 Task: Search one way flight ticket for 1 adult, 6 children, 1 infant in seat and 1 infant on lap in business from Tri-cities: Tri-cities Airport to Jacksonville: Albert J. Ellis Airport on 8-3-2023. Number of bags: 2 checked bags. Price is upto 85000. Outbound departure time preference is 23:00.
Action: Mouse moved to (345, 137)
Screenshot: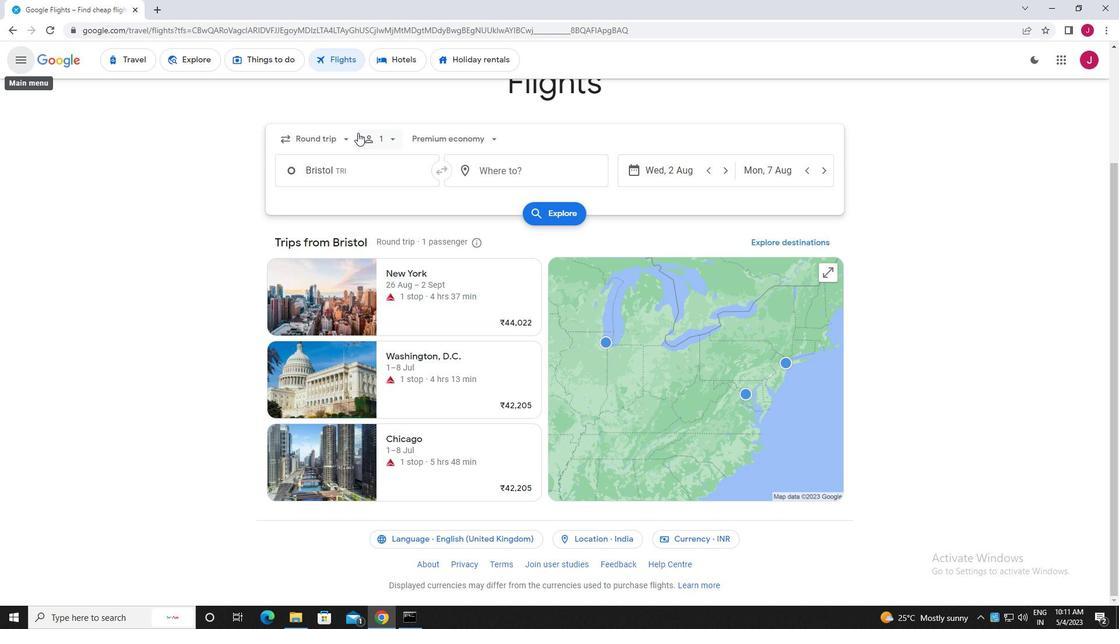 
Action: Mouse pressed left at (345, 137)
Screenshot: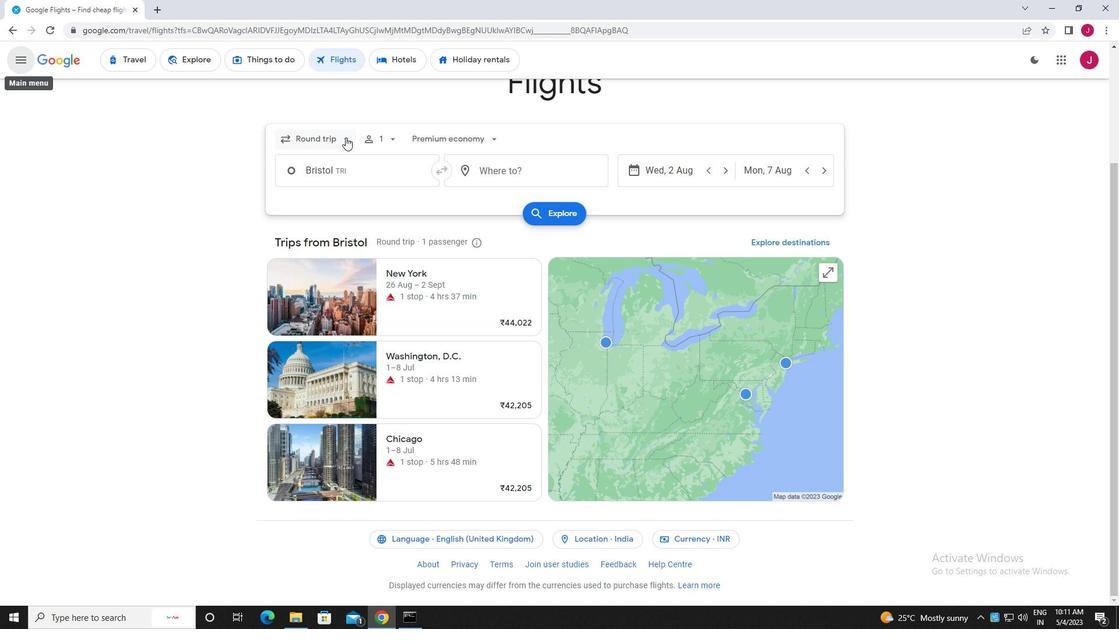 
Action: Mouse moved to (335, 186)
Screenshot: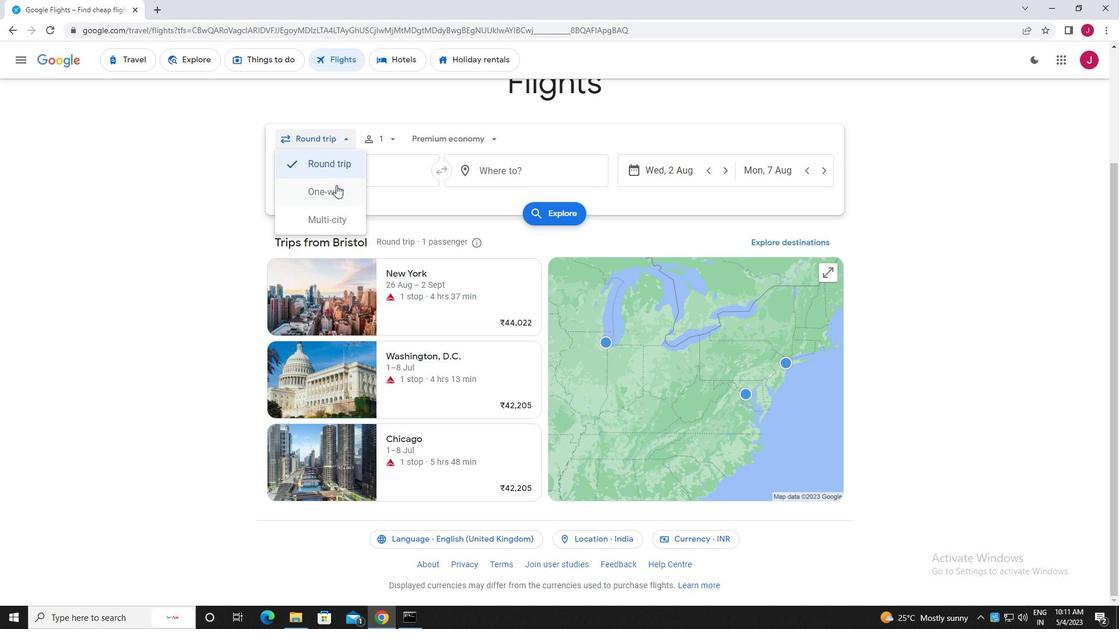 
Action: Mouse pressed left at (335, 186)
Screenshot: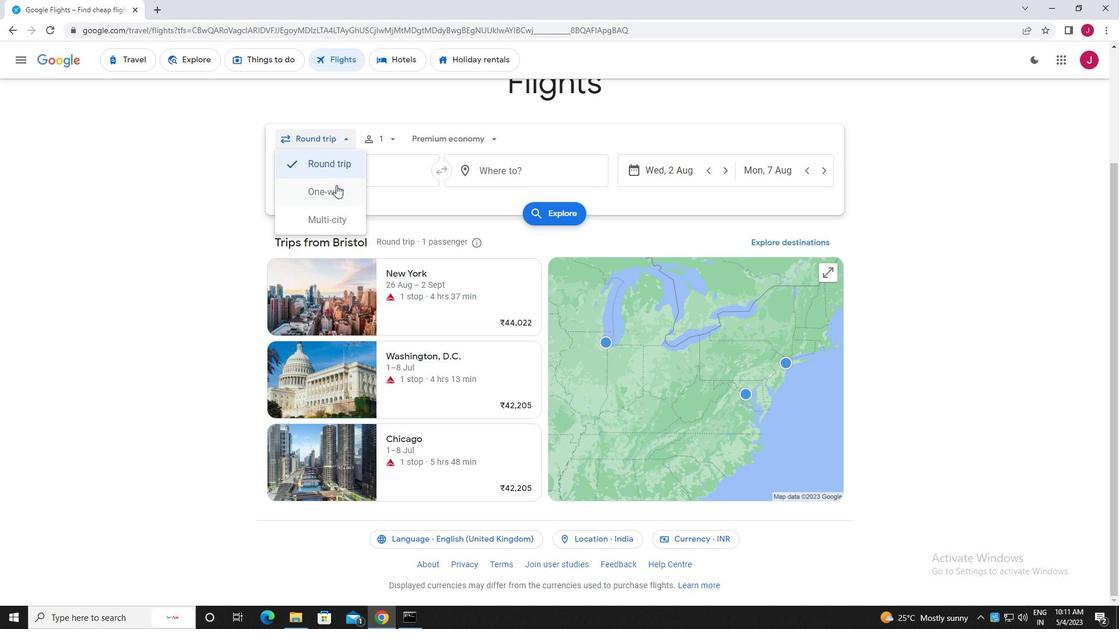 
Action: Mouse moved to (390, 140)
Screenshot: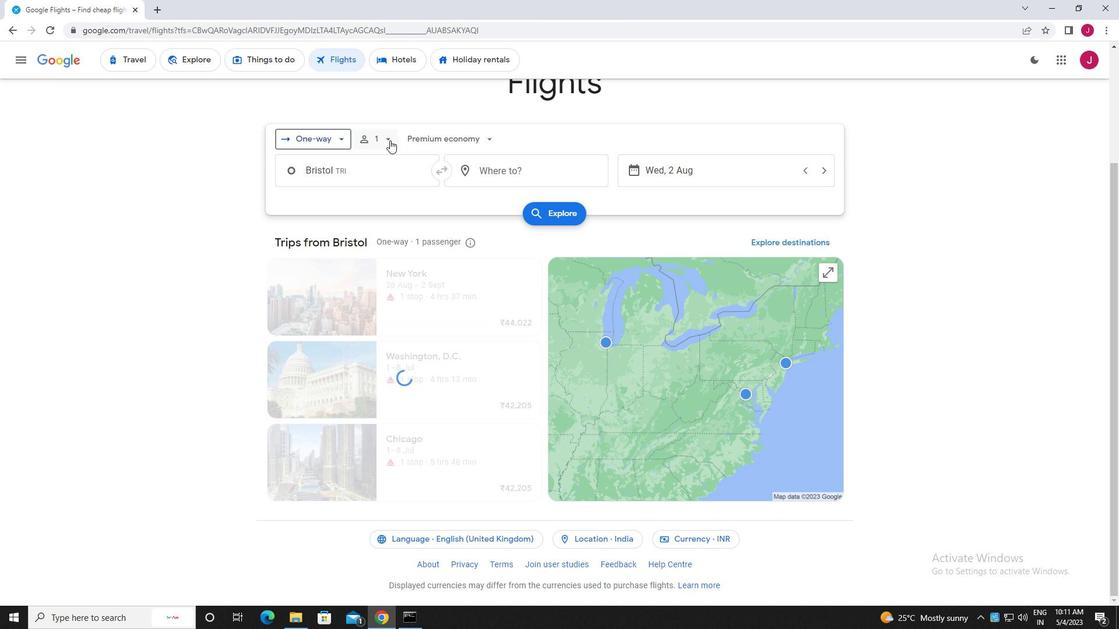 
Action: Mouse pressed left at (390, 140)
Screenshot: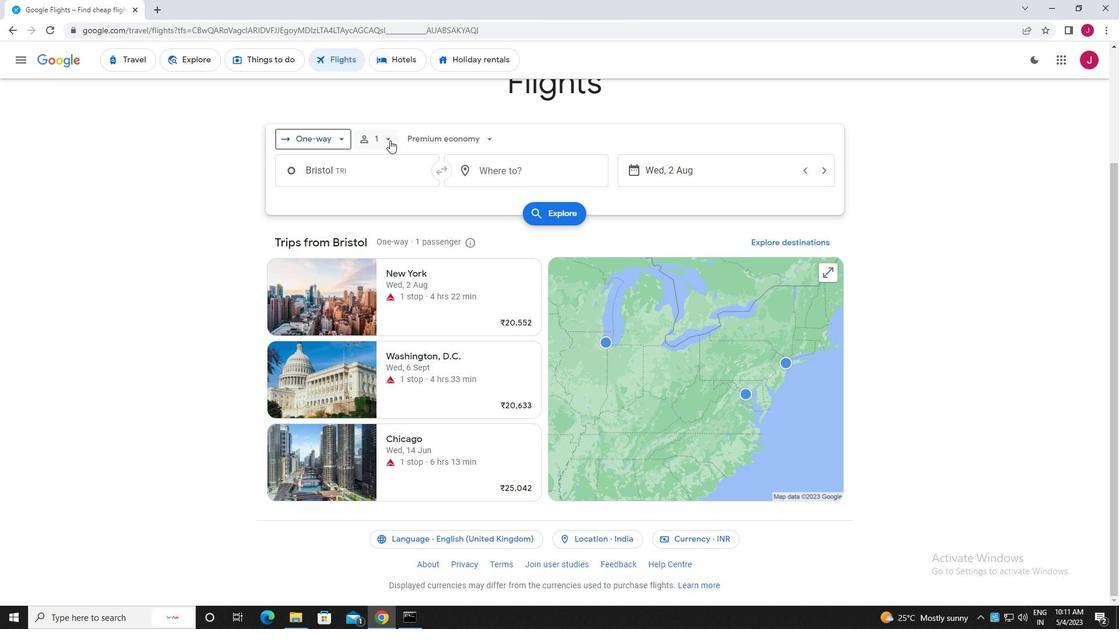 
Action: Mouse moved to (474, 199)
Screenshot: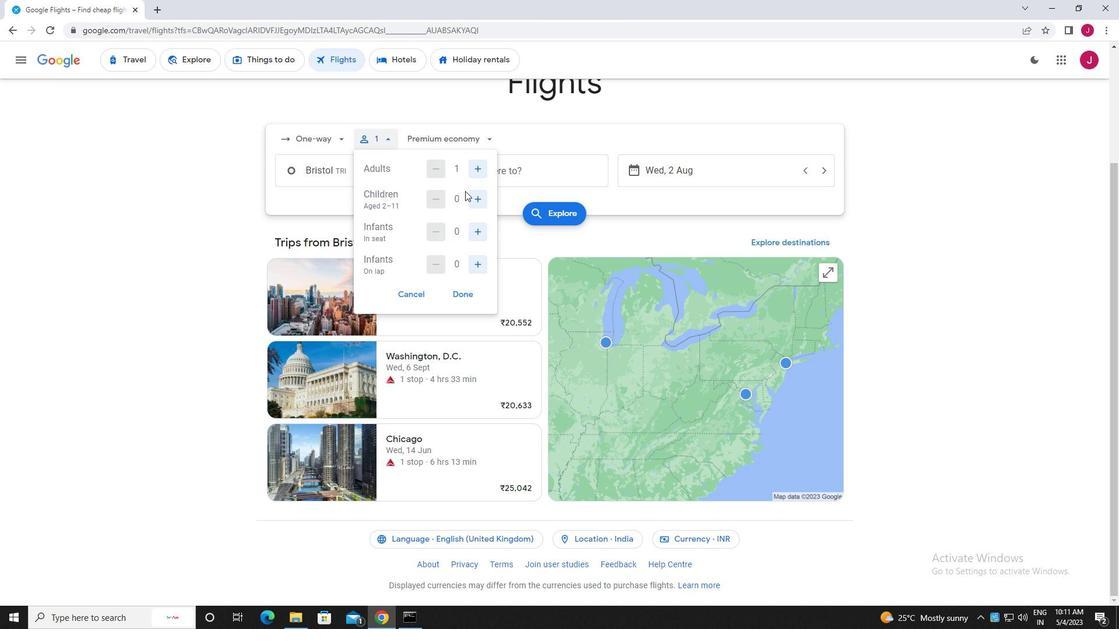 
Action: Mouse pressed left at (474, 199)
Screenshot: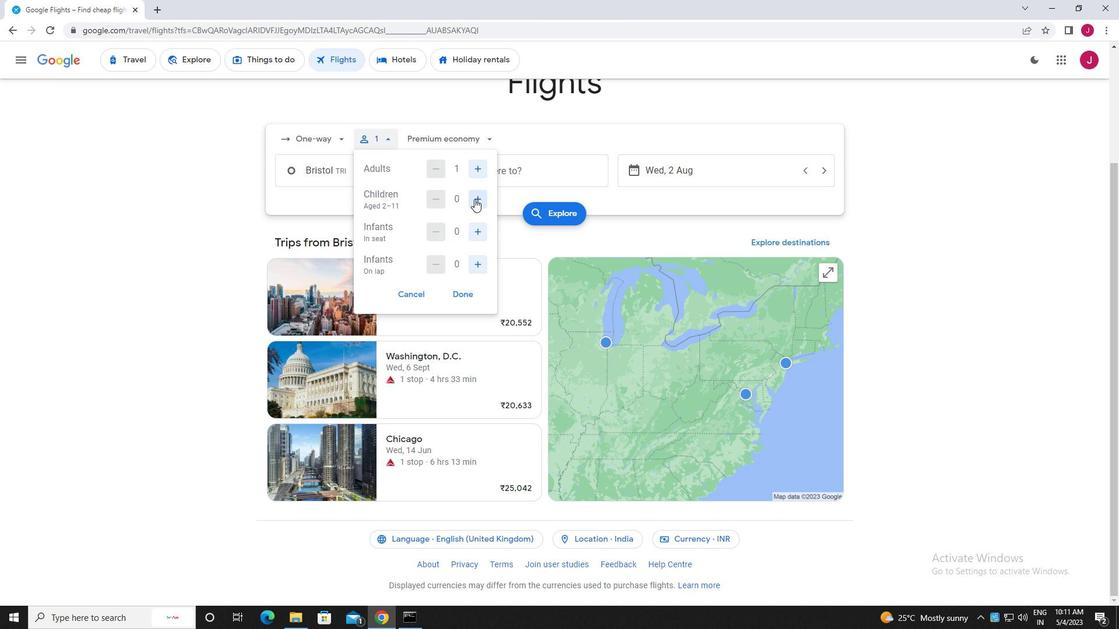 
Action: Mouse pressed left at (474, 199)
Screenshot: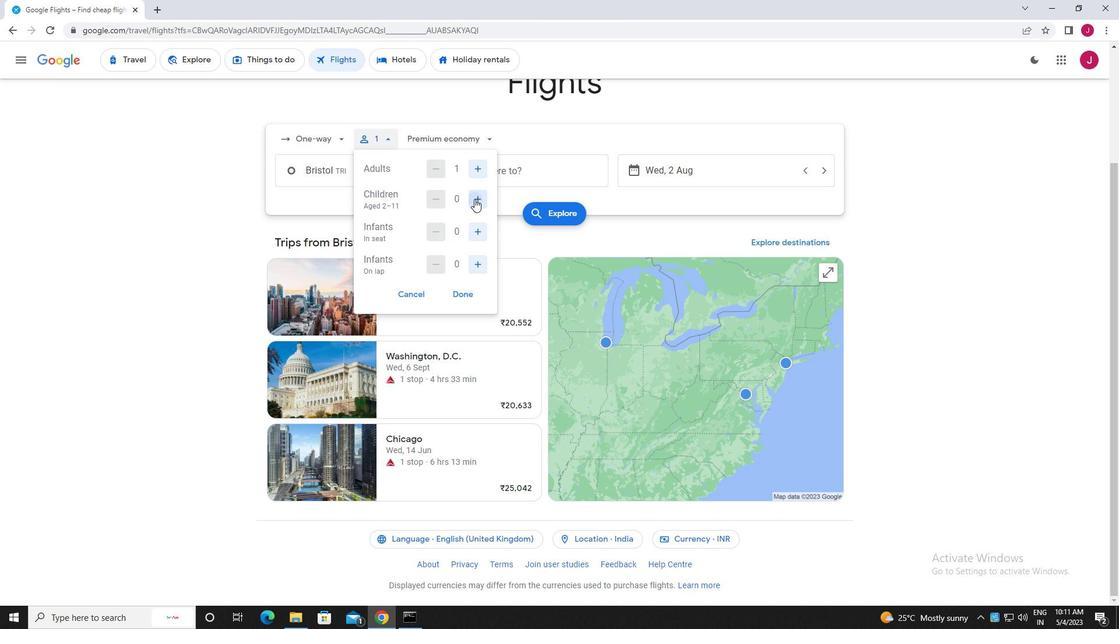 
Action: Mouse pressed left at (474, 199)
Screenshot: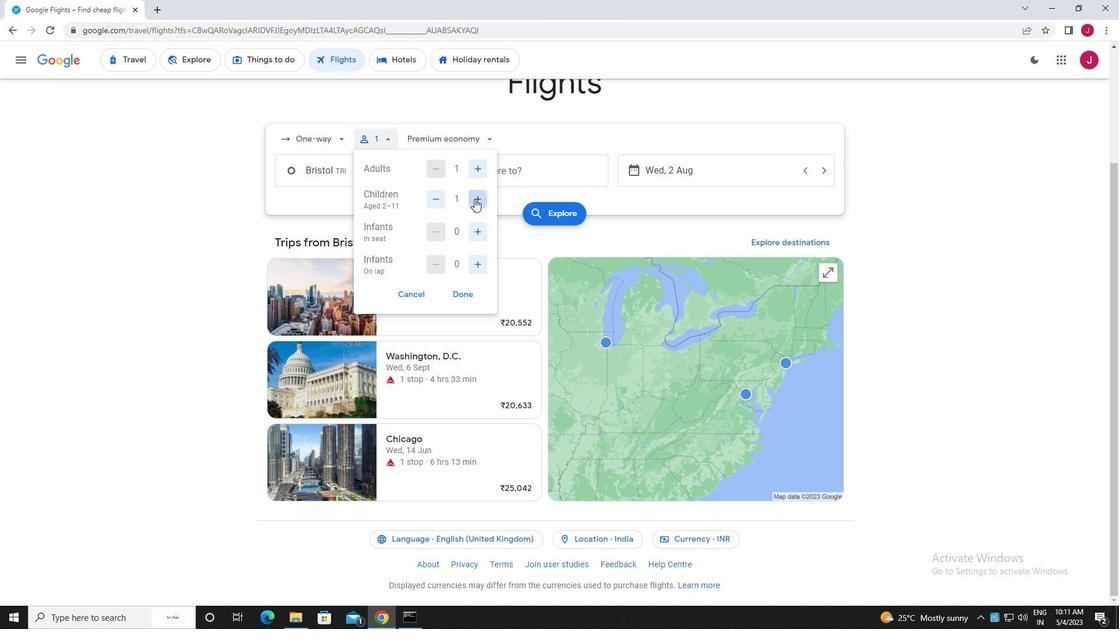 
Action: Mouse pressed left at (474, 199)
Screenshot: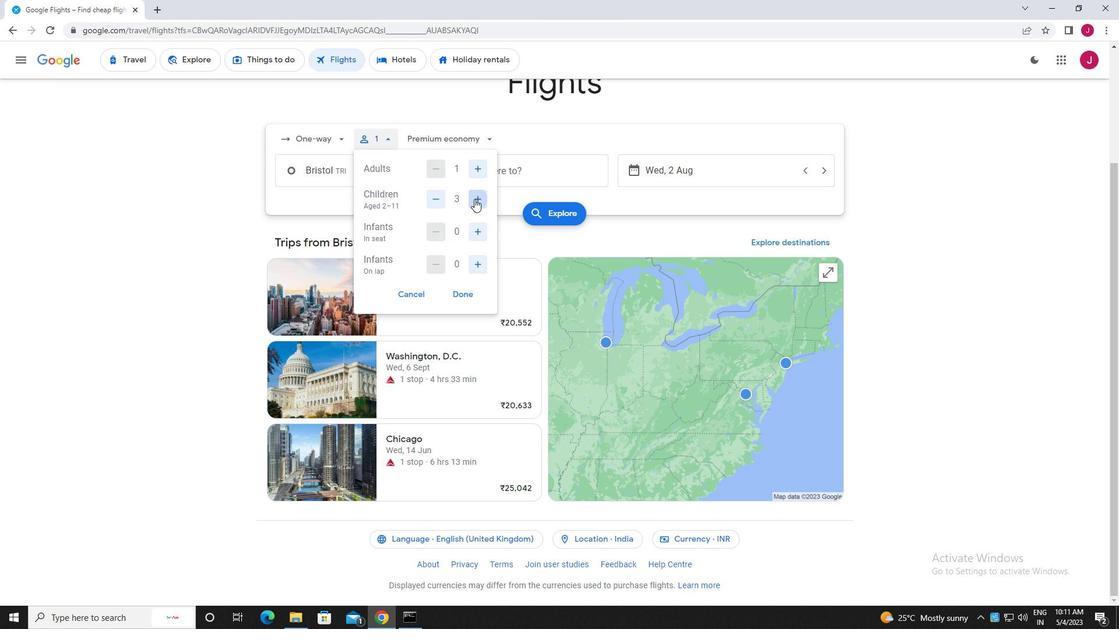 
Action: Mouse pressed left at (474, 199)
Screenshot: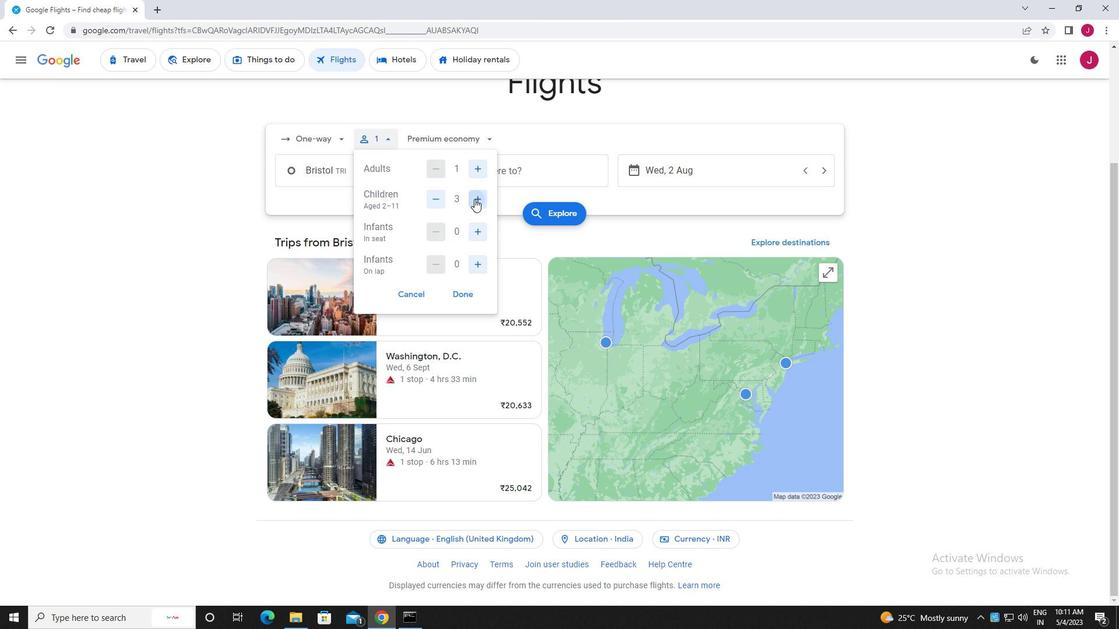 
Action: Mouse pressed left at (474, 199)
Screenshot: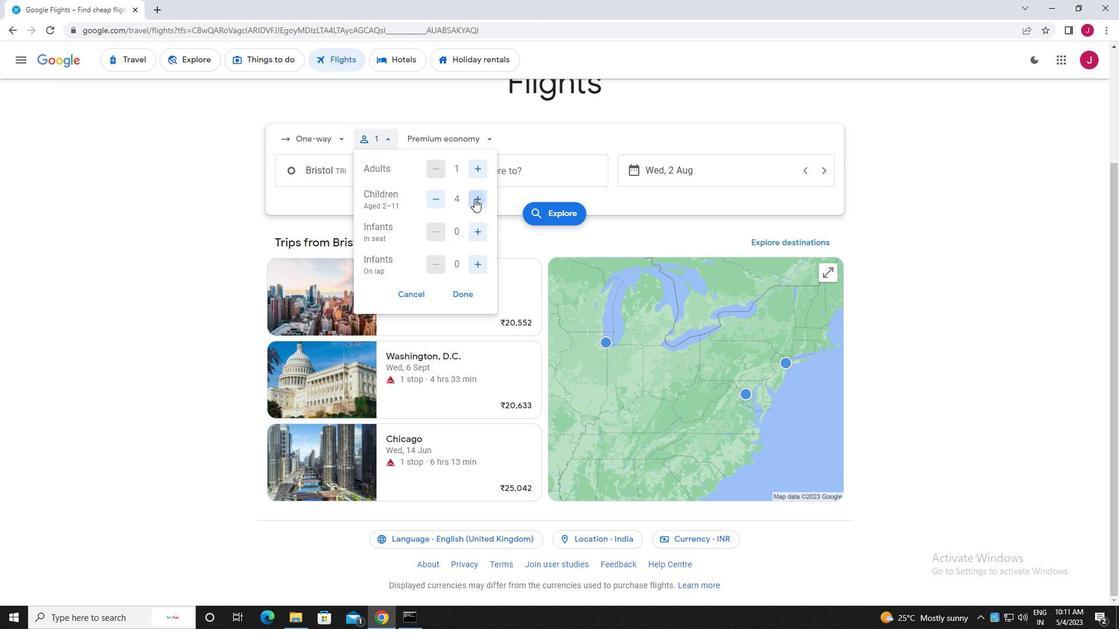 
Action: Mouse moved to (478, 230)
Screenshot: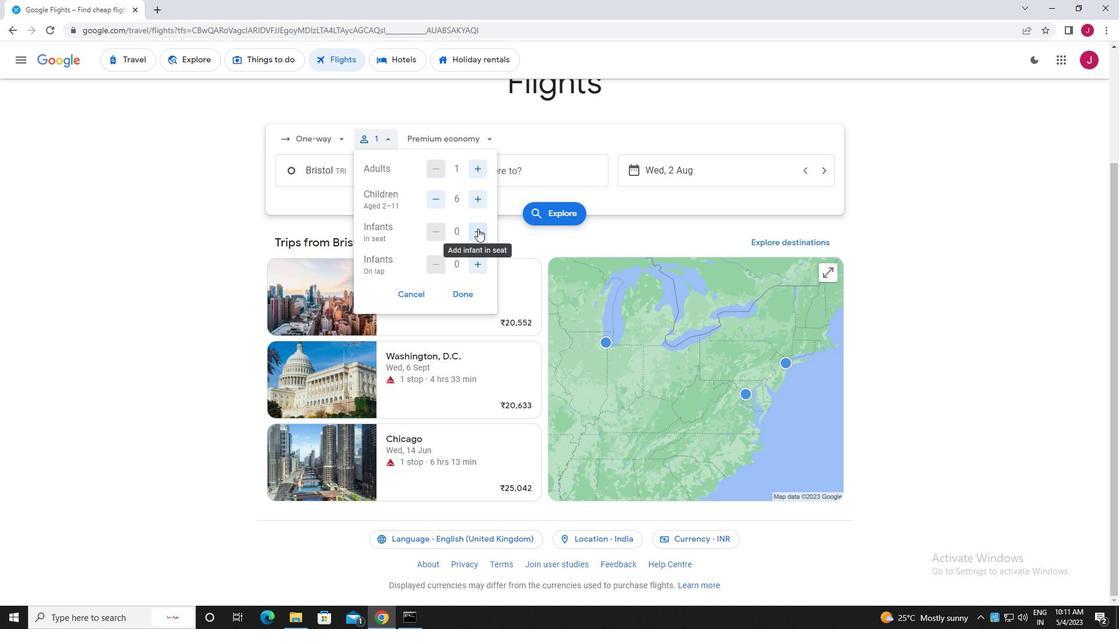 
Action: Mouse pressed left at (478, 230)
Screenshot: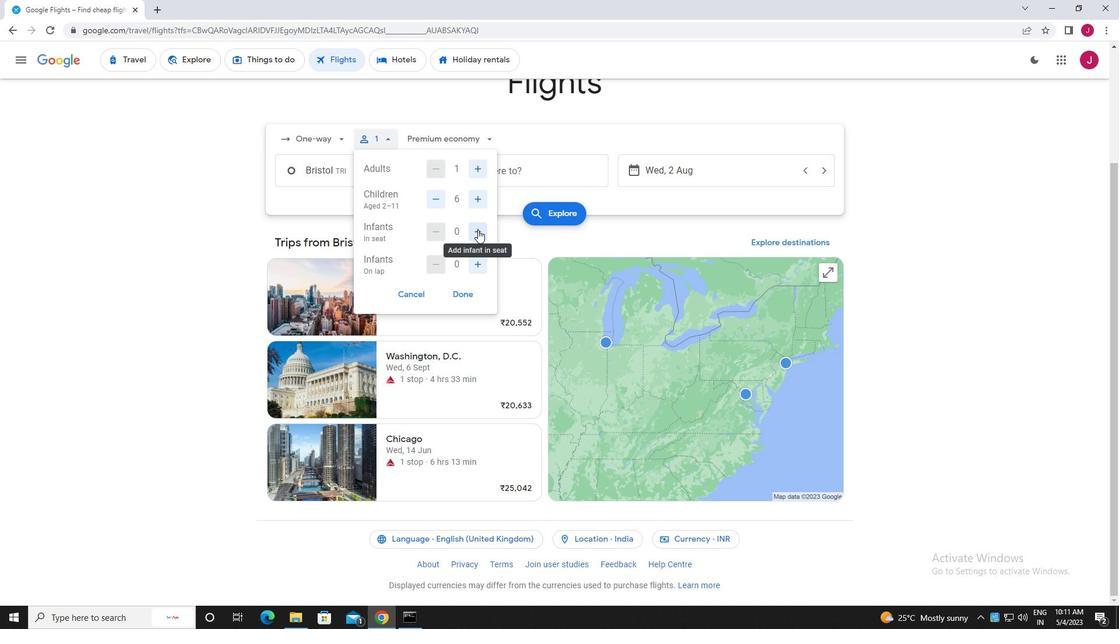 
Action: Mouse moved to (477, 265)
Screenshot: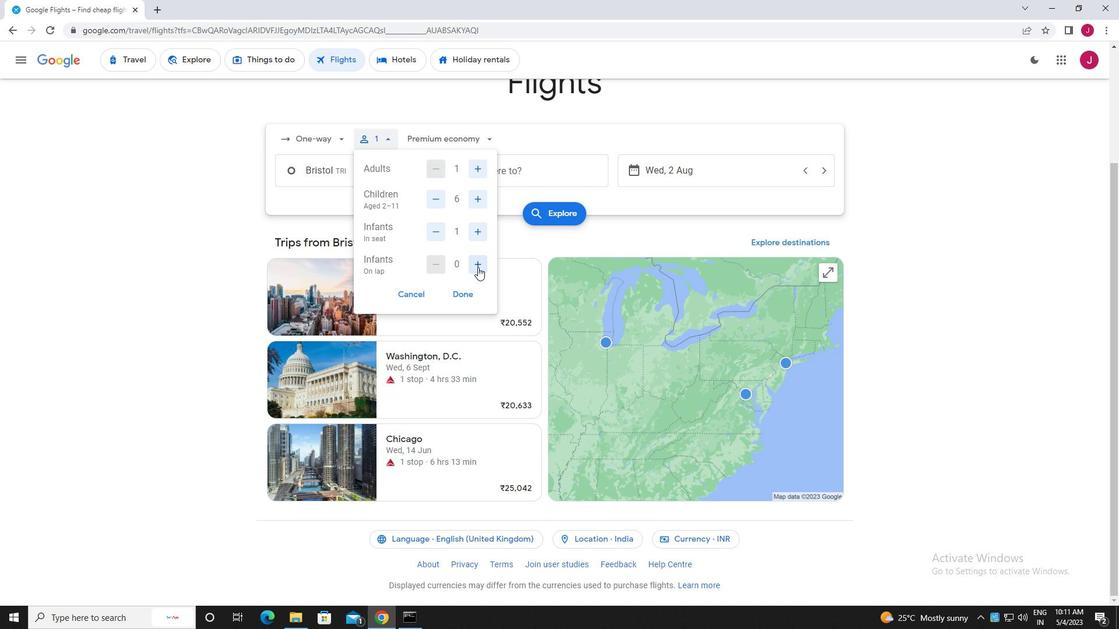 
Action: Mouse pressed left at (477, 265)
Screenshot: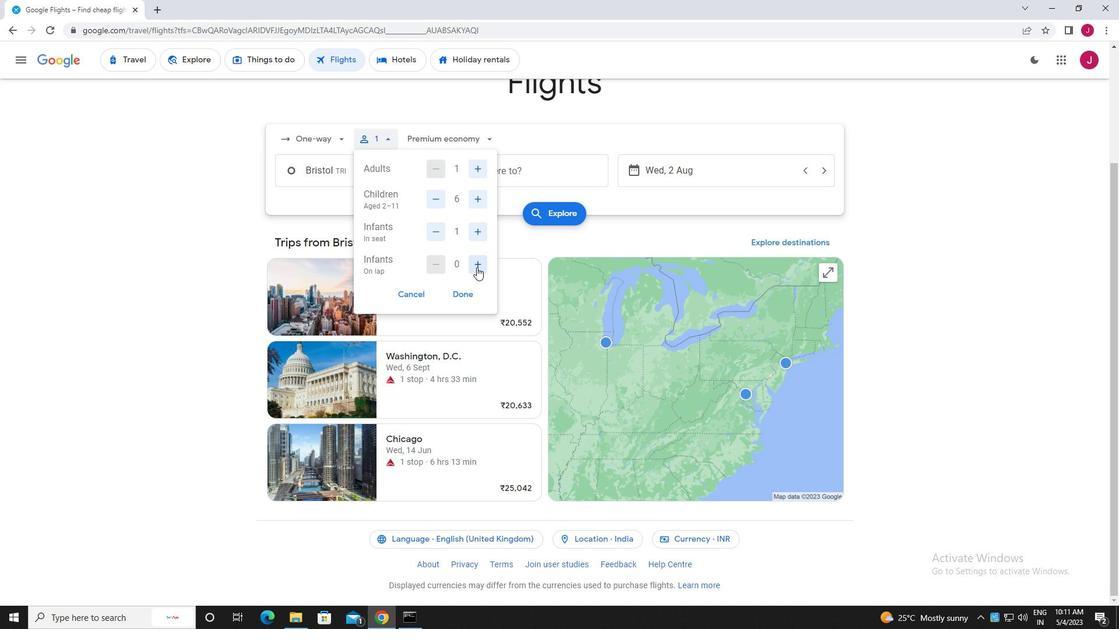 
Action: Mouse moved to (461, 295)
Screenshot: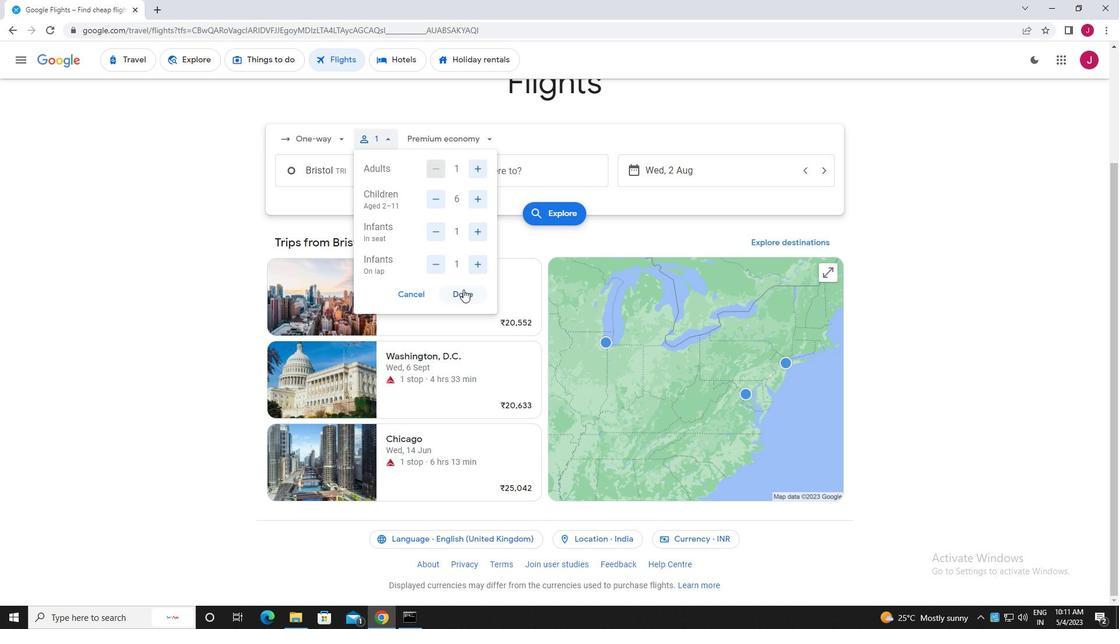 
Action: Mouse pressed left at (461, 295)
Screenshot: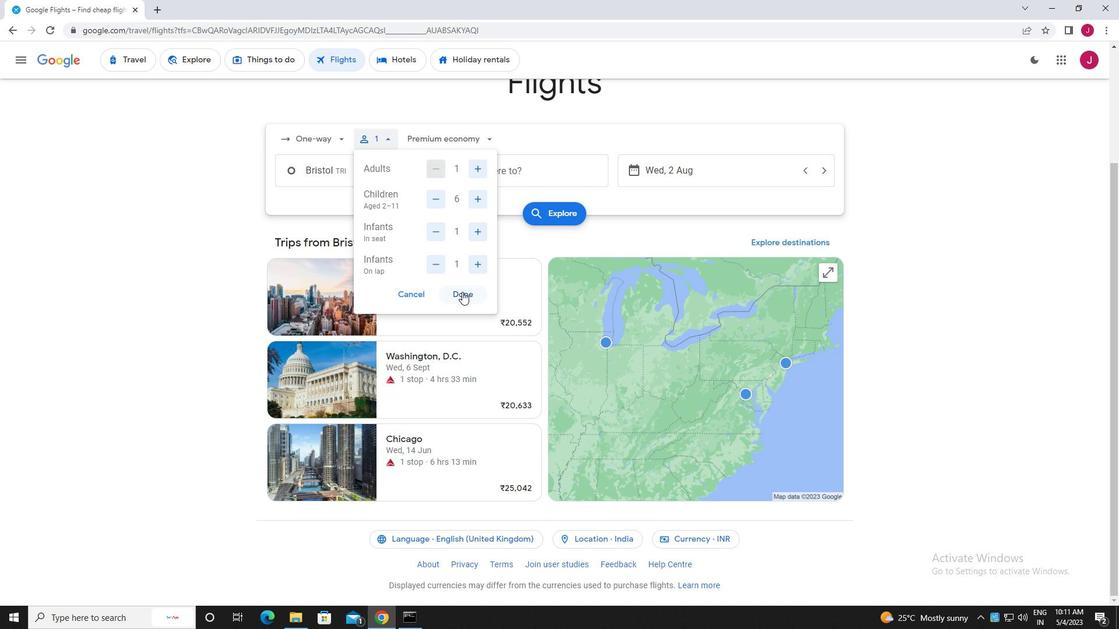 
Action: Mouse moved to (435, 137)
Screenshot: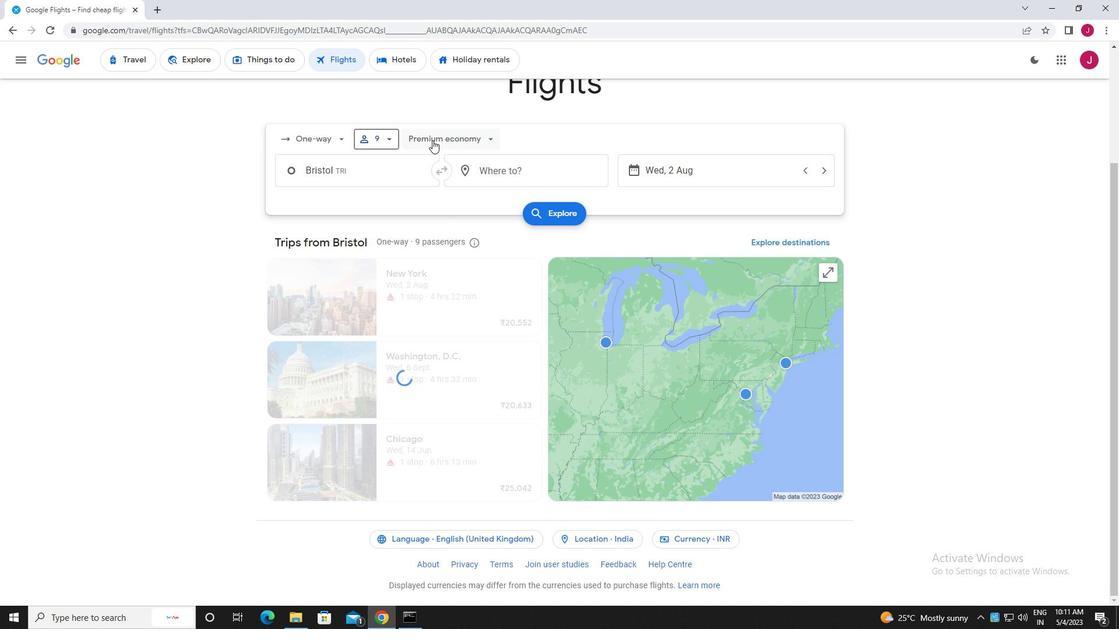 
Action: Mouse pressed left at (435, 137)
Screenshot: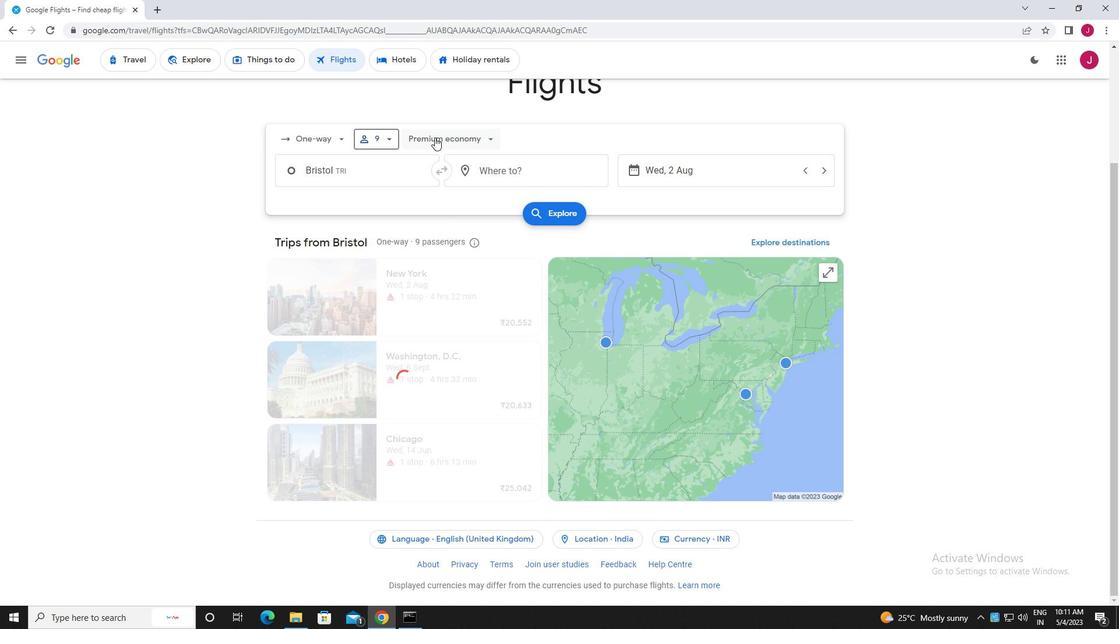 
Action: Mouse moved to (461, 223)
Screenshot: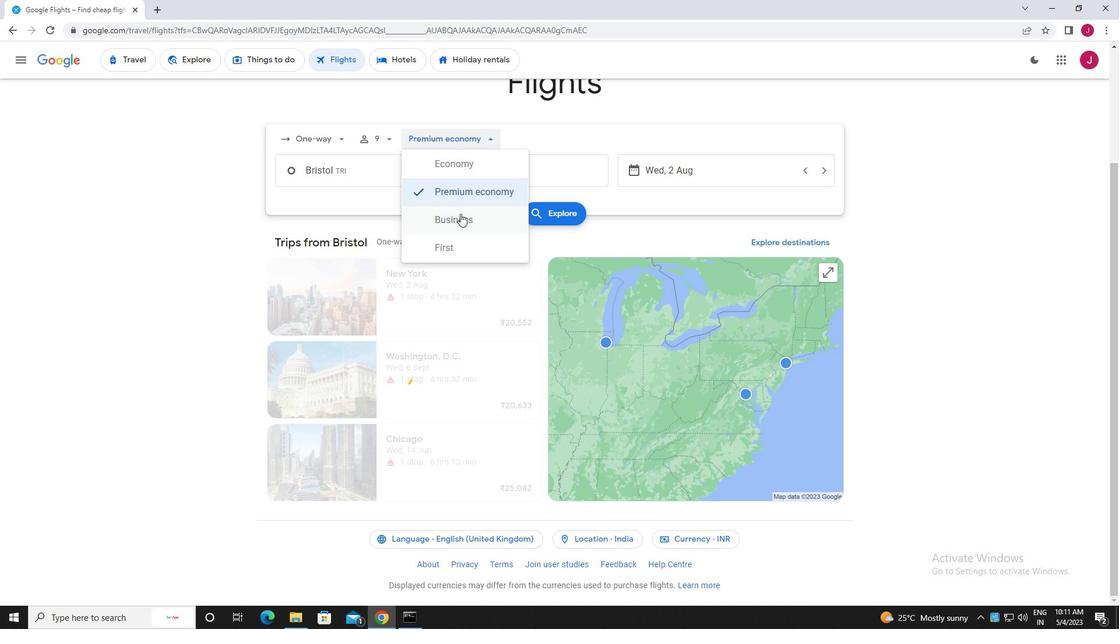 
Action: Mouse pressed left at (461, 223)
Screenshot: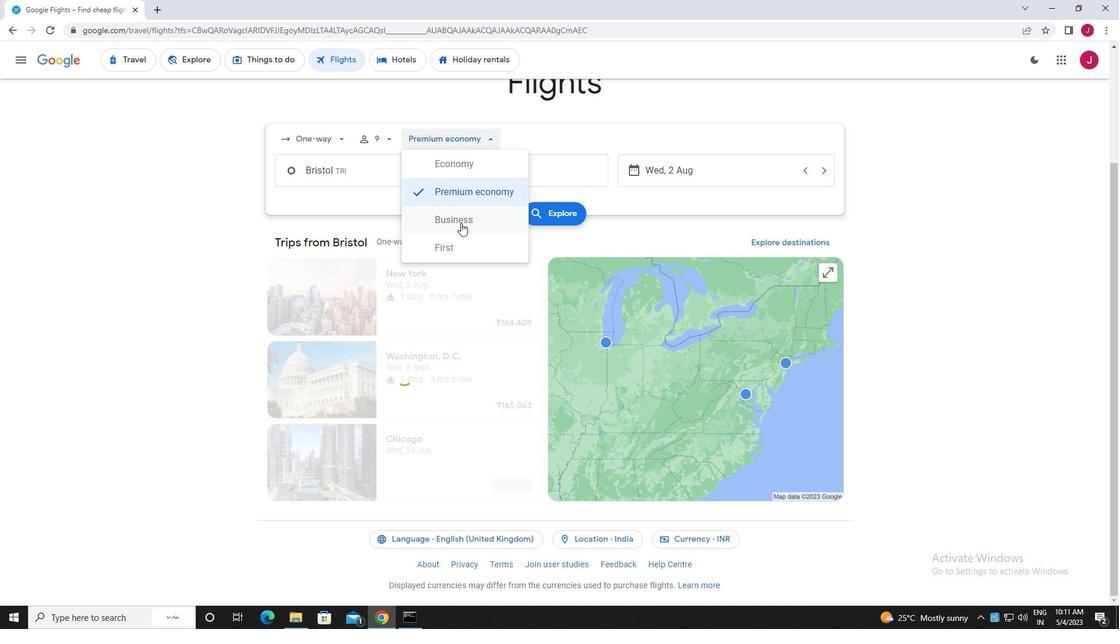 
Action: Mouse moved to (386, 179)
Screenshot: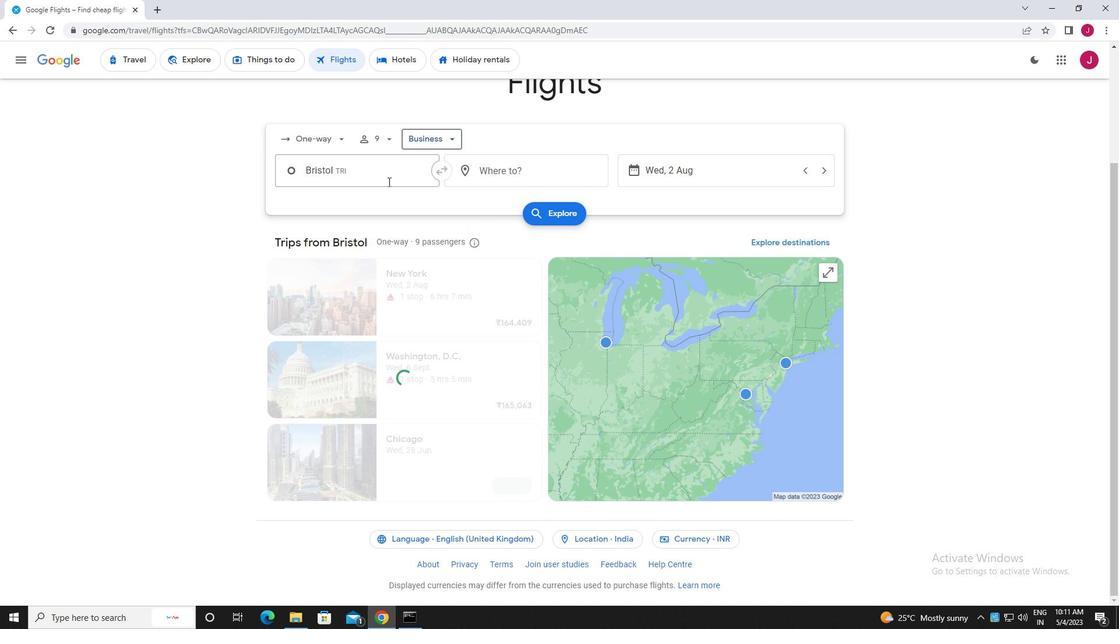 
Action: Mouse pressed left at (386, 179)
Screenshot: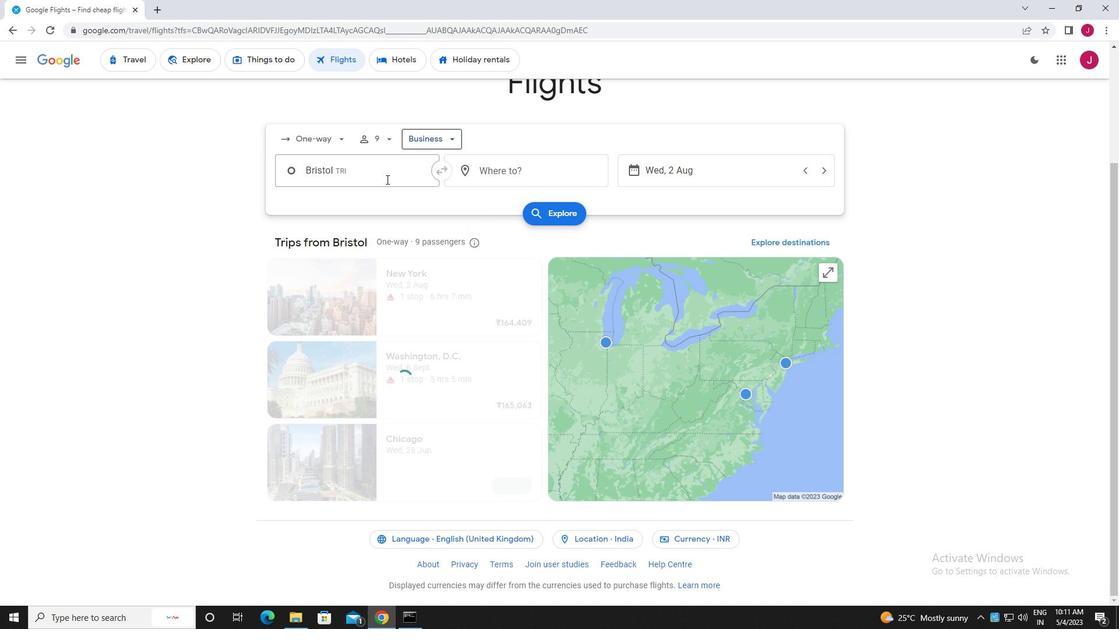 
Action: Key pressed tri<Key.space>cities
Screenshot: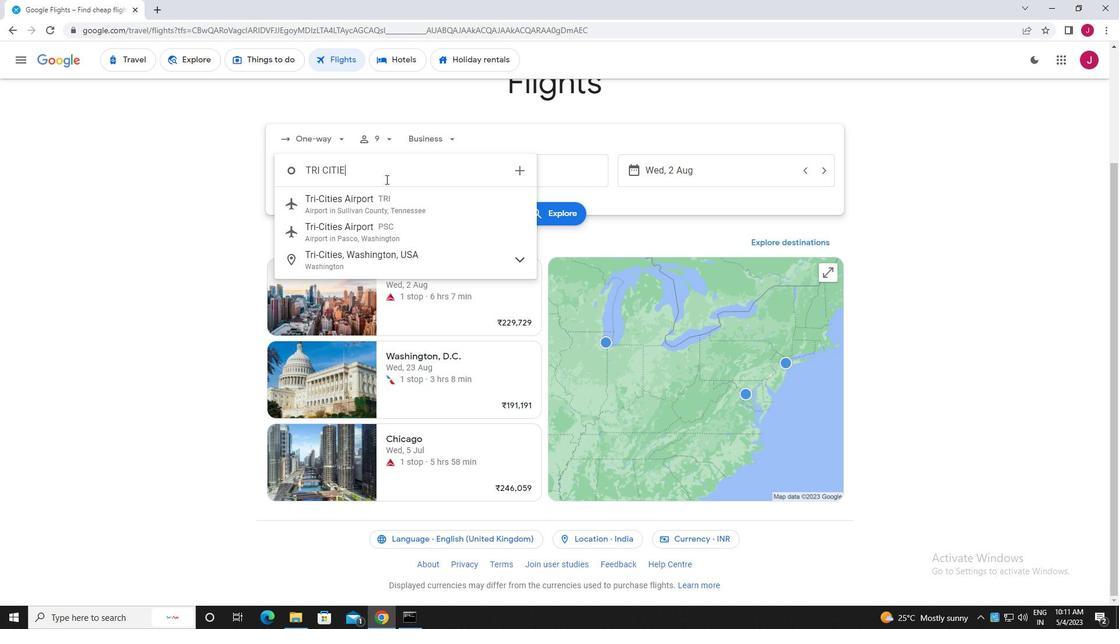 
Action: Mouse moved to (398, 202)
Screenshot: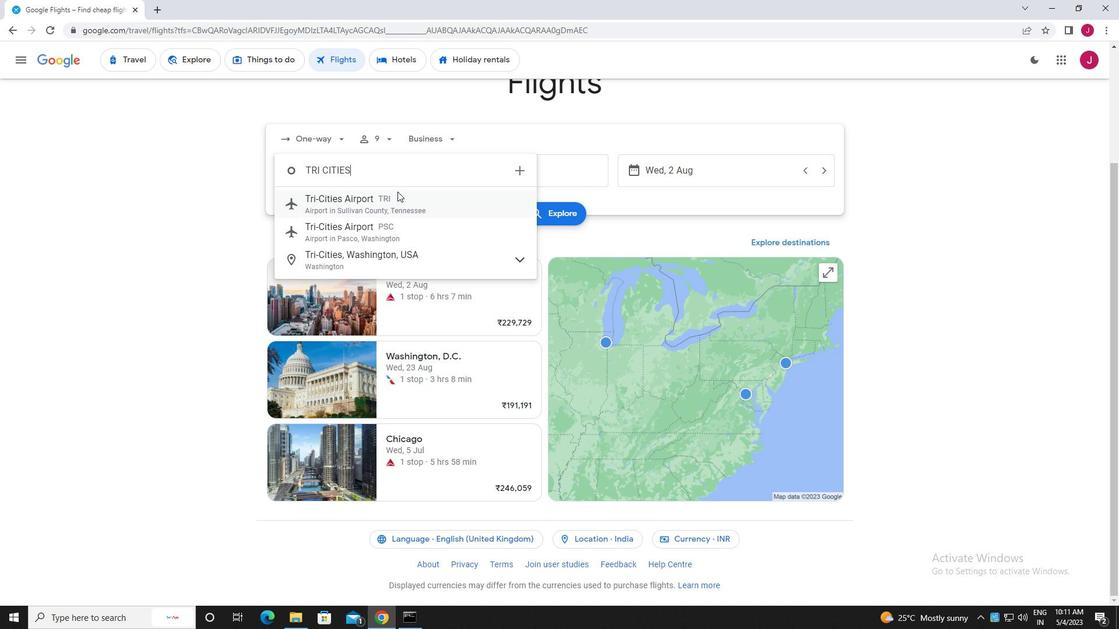 
Action: Mouse pressed left at (398, 202)
Screenshot: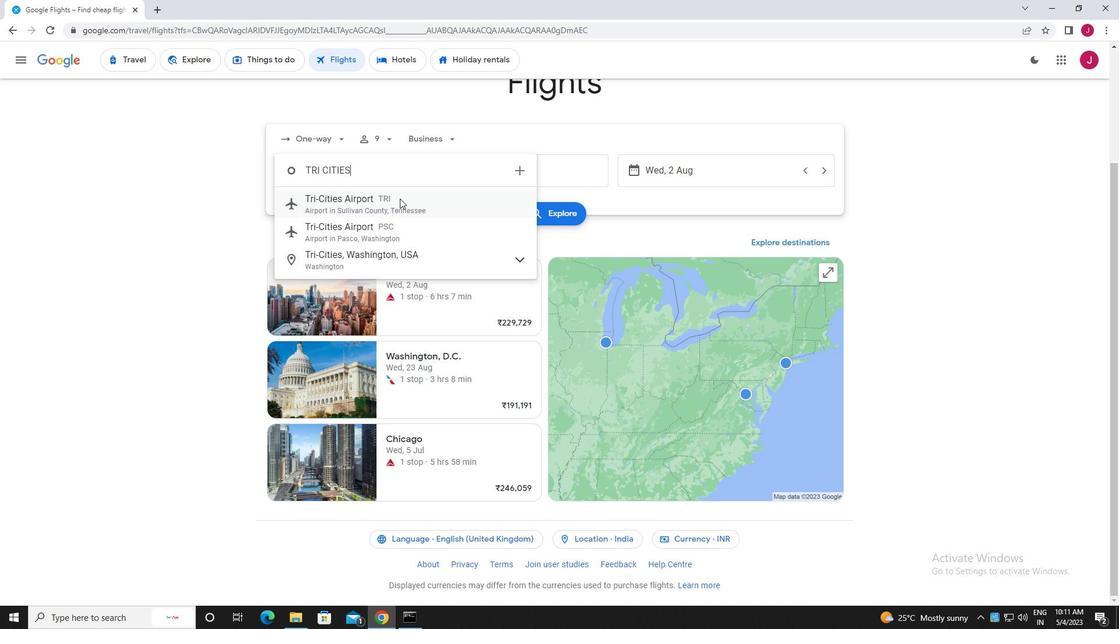 
Action: Mouse moved to (539, 175)
Screenshot: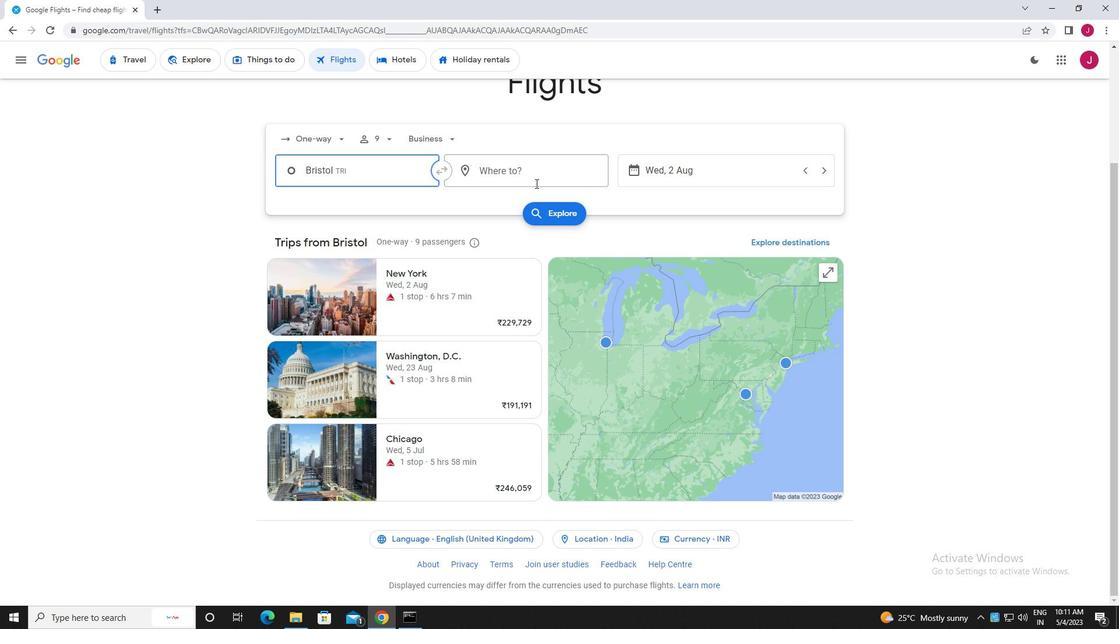 
Action: Mouse pressed left at (539, 175)
Screenshot: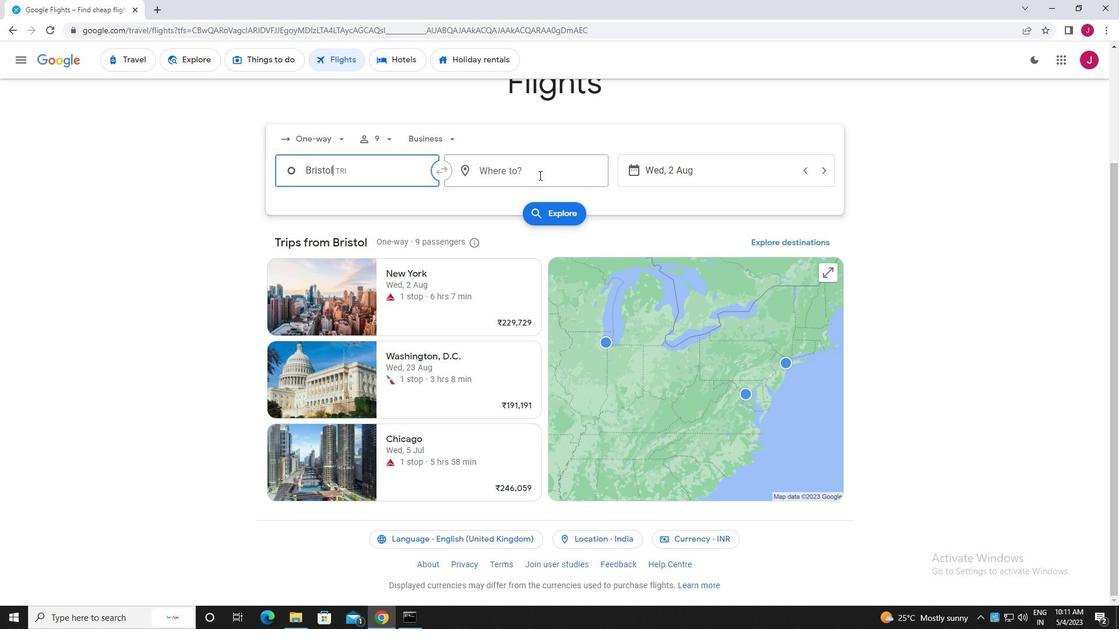 
Action: Mouse moved to (528, 180)
Screenshot: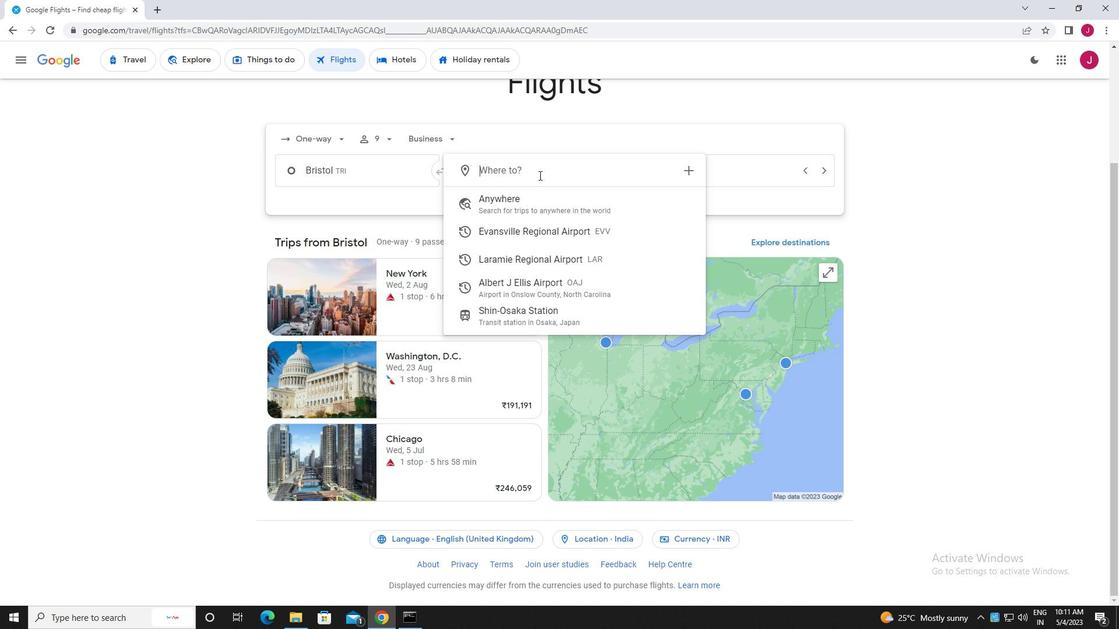 
Action: Key pressed albert<Key.space>
Screenshot: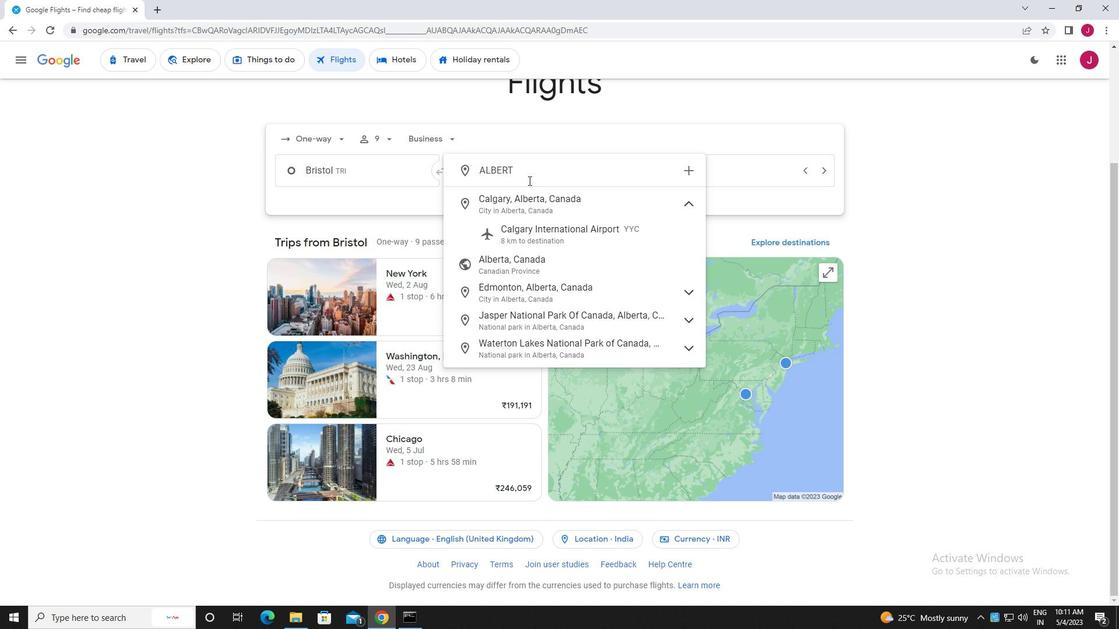 
Action: Mouse moved to (541, 200)
Screenshot: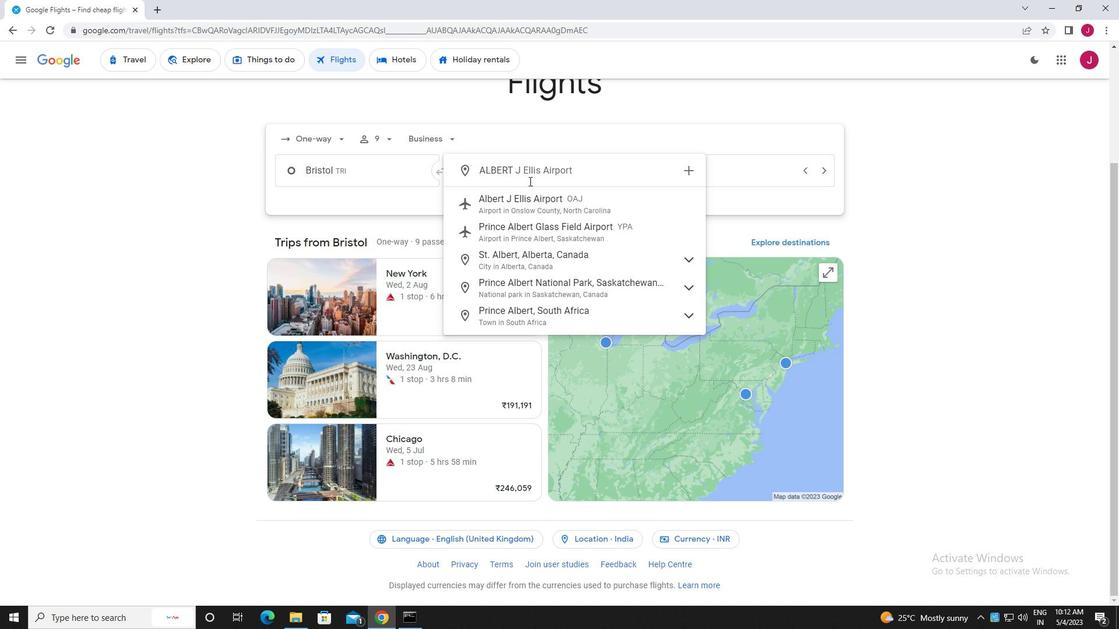 
Action: Mouse pressed left at (541, 200)
Screenshot: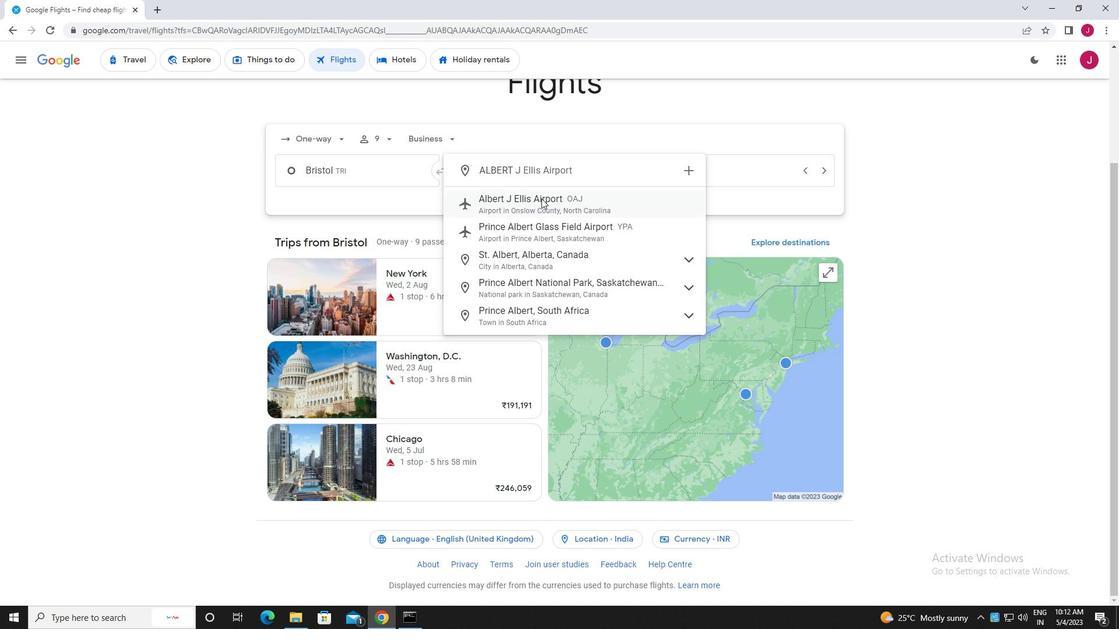 
Action: Mouse moved to (720, 173)
Screenshot: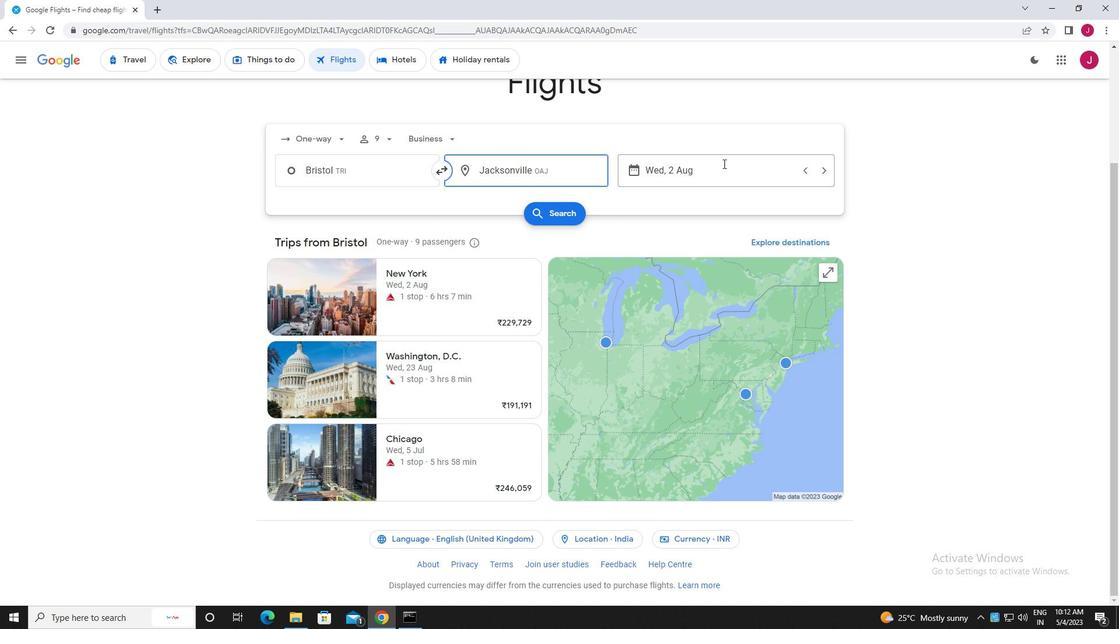 
Action: Mouse pressed left at (720, 173)
Screenshot: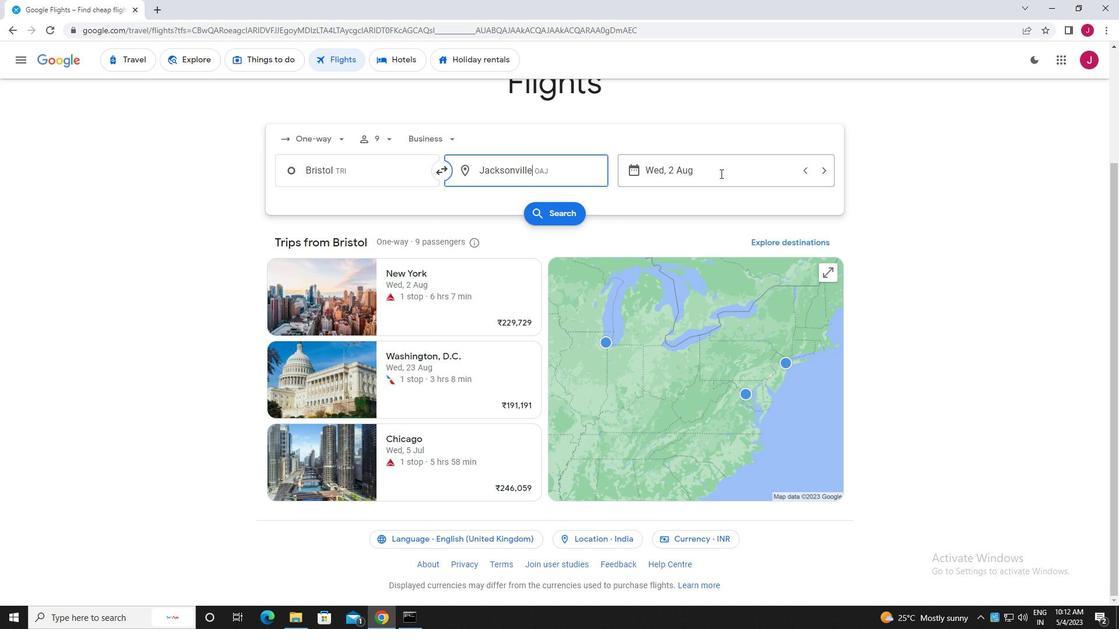 
Action: Mouse moved to (532, 264)
Screenshot: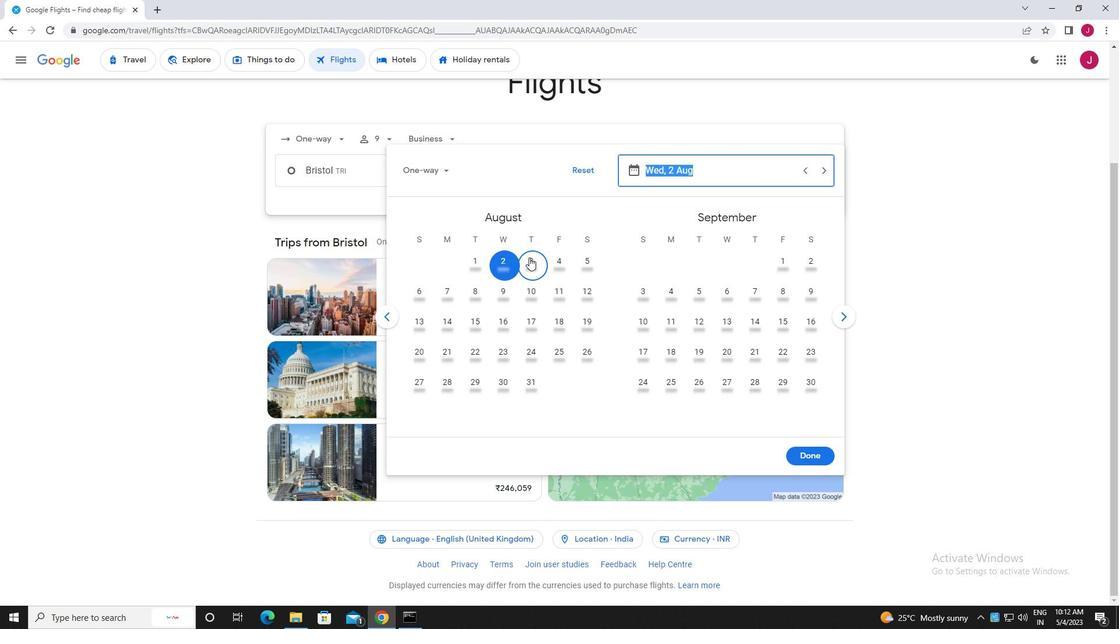 
Action: Mouse pressed left at (532, 264)
Screenshot: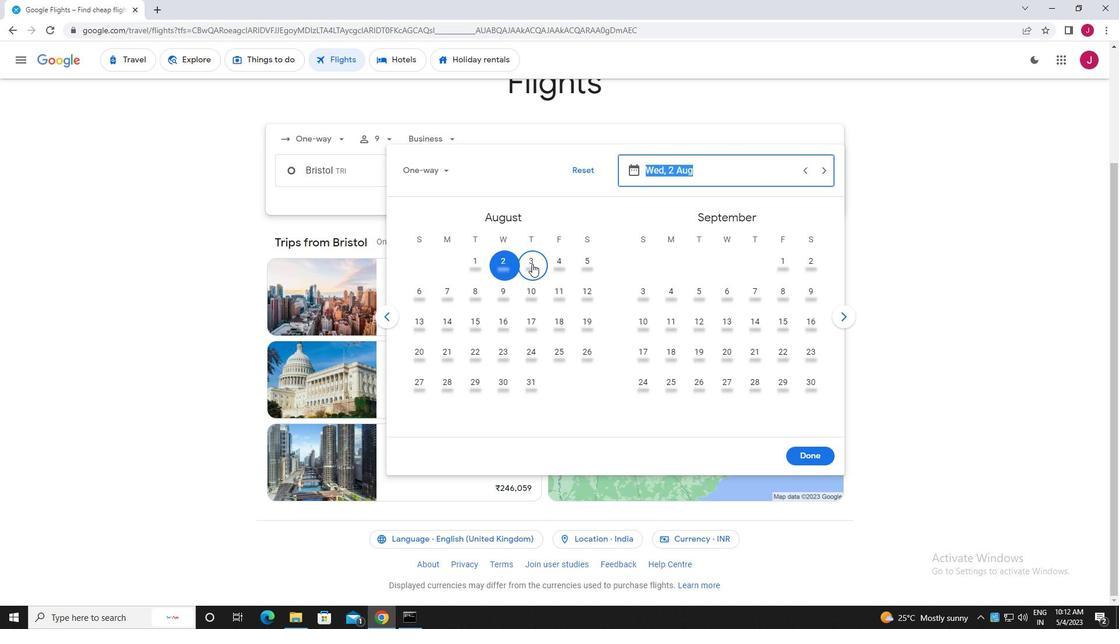 
Action: Mouse moved to (811, 453)
Screenshot: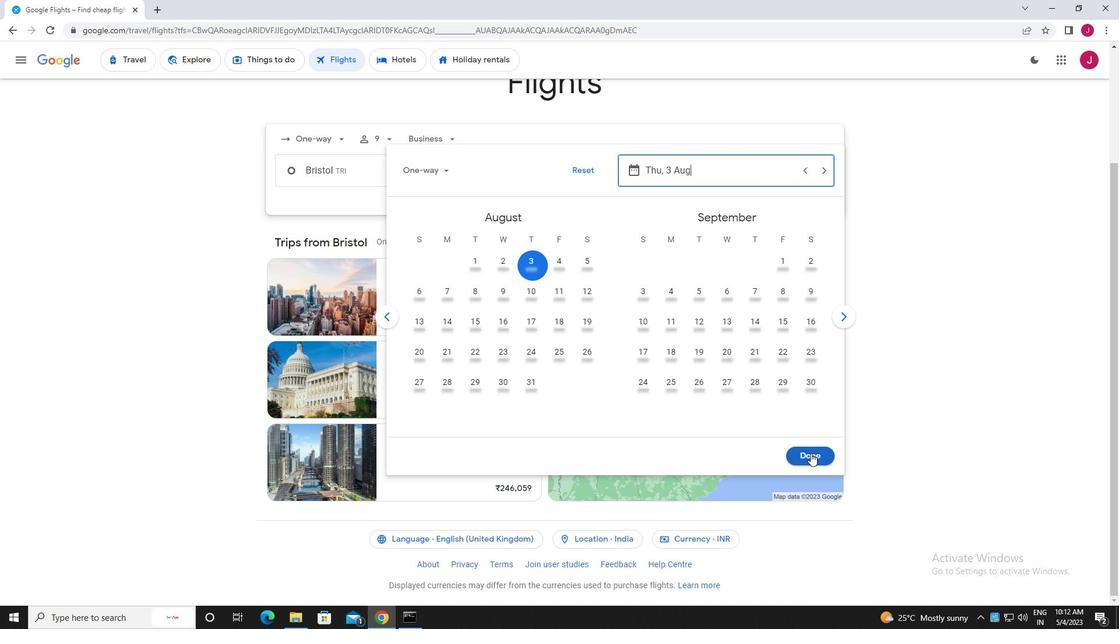 
Action: Mouse pressed left at (811, 453)
Screenshot: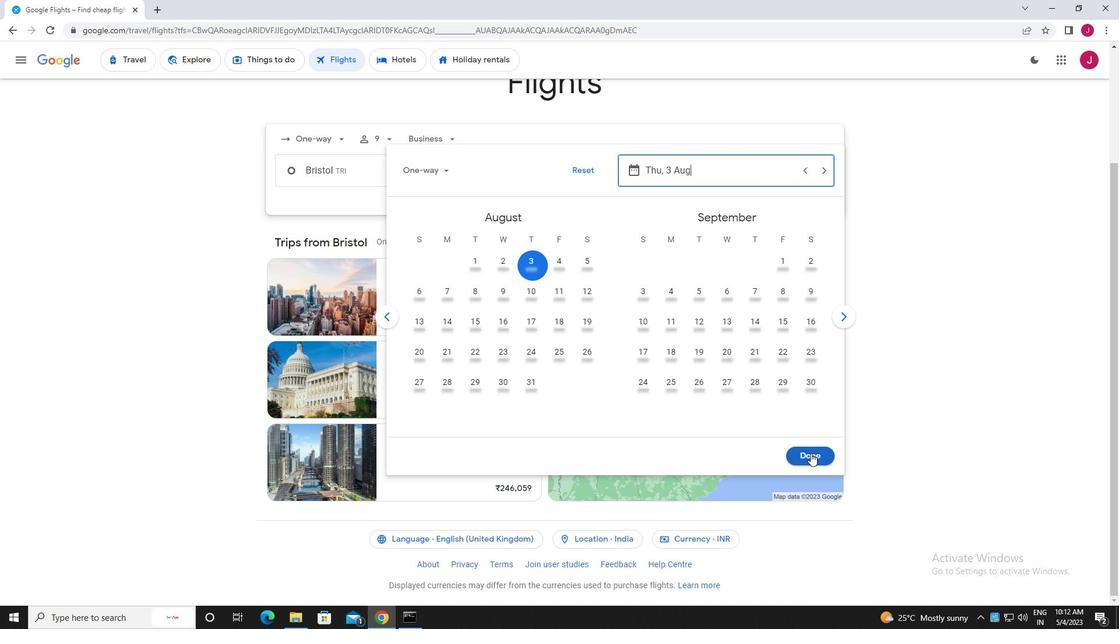 
Action: Mouse moved to (562, 216)
Screenshot: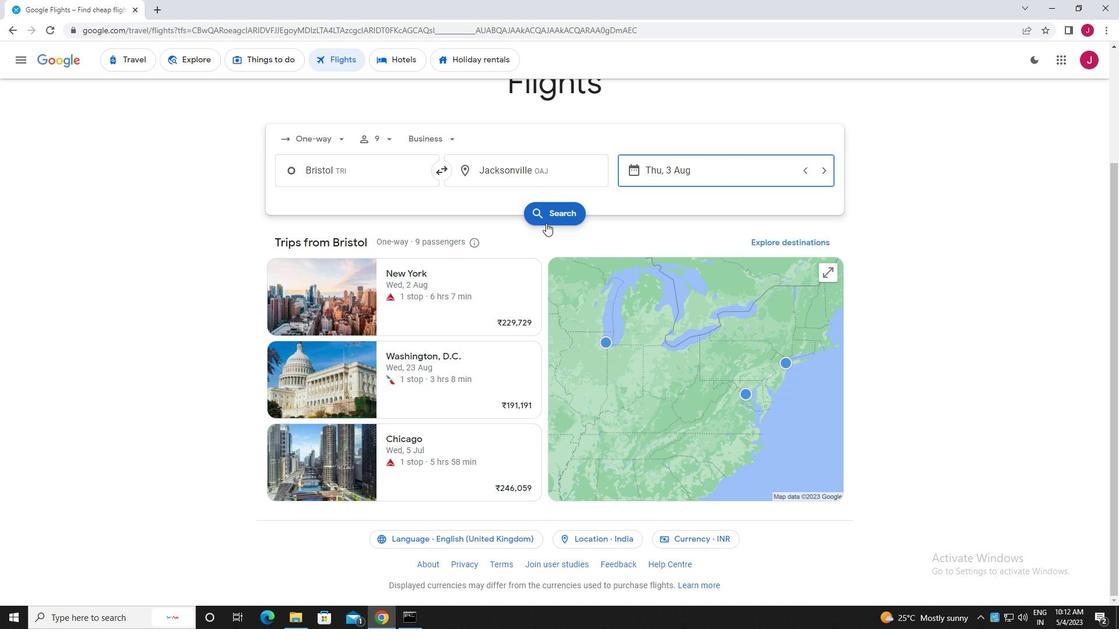 
Action: Mouse pressed left at (562, 216)
Screenshot: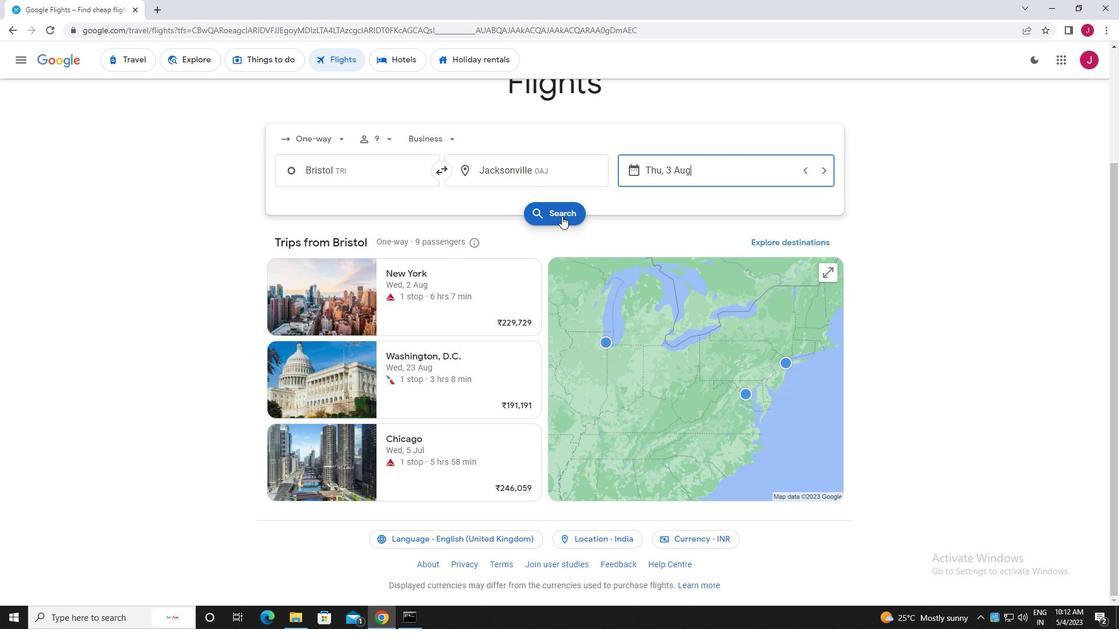 
Action: Mouse moved to (301, 166)
Screenshot: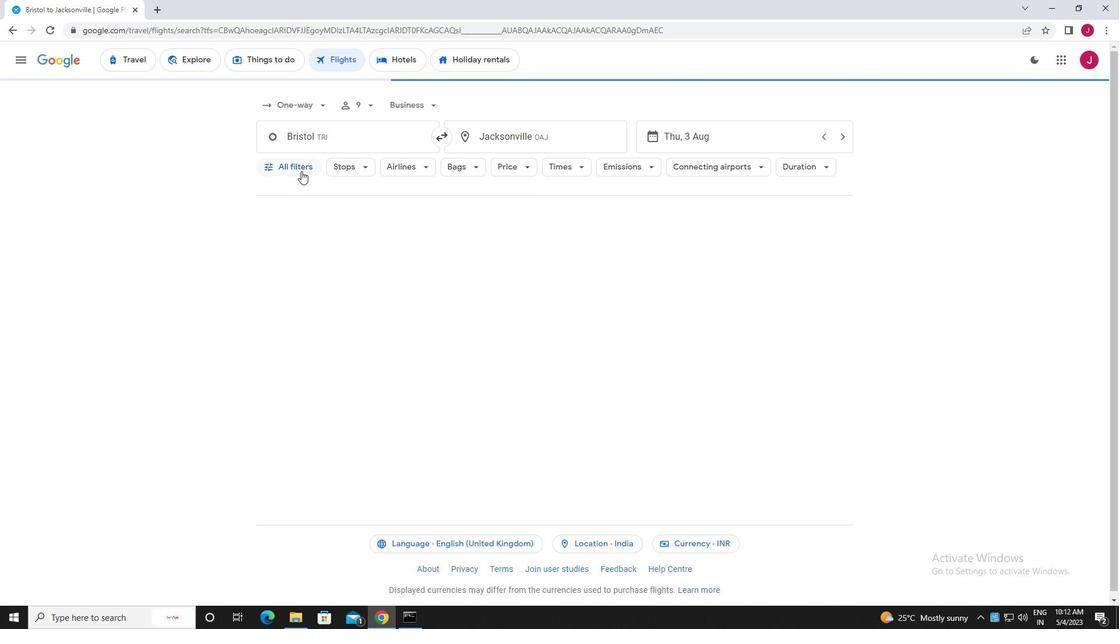 
Action: Mouse pressed left at (301, 166)
Screenshot: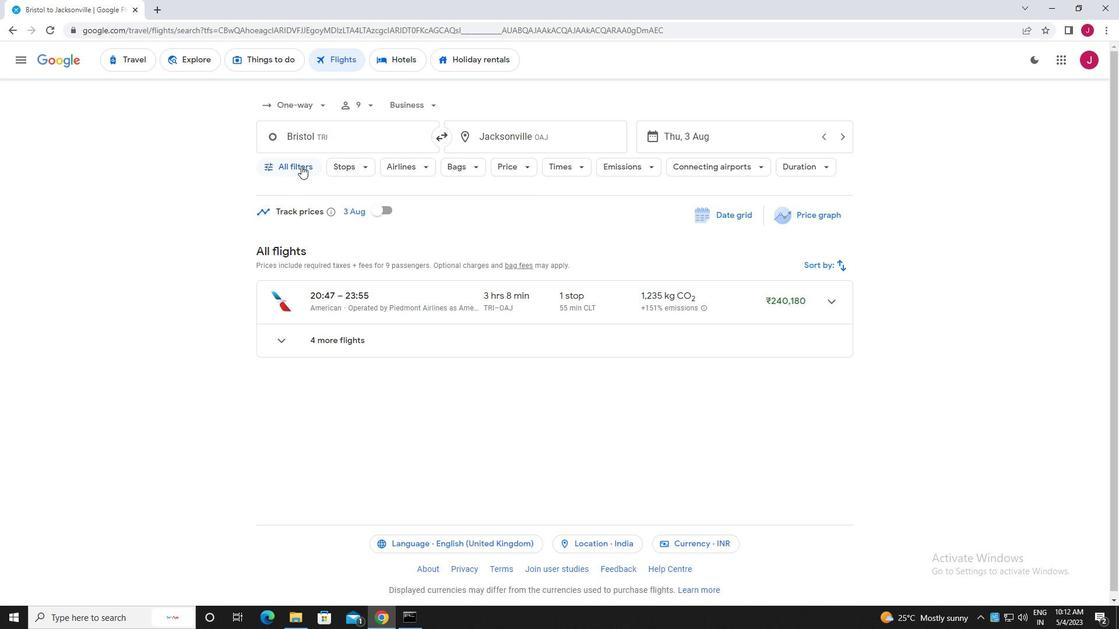 
Action: Mouse moved to (376, 247)
Screenshot: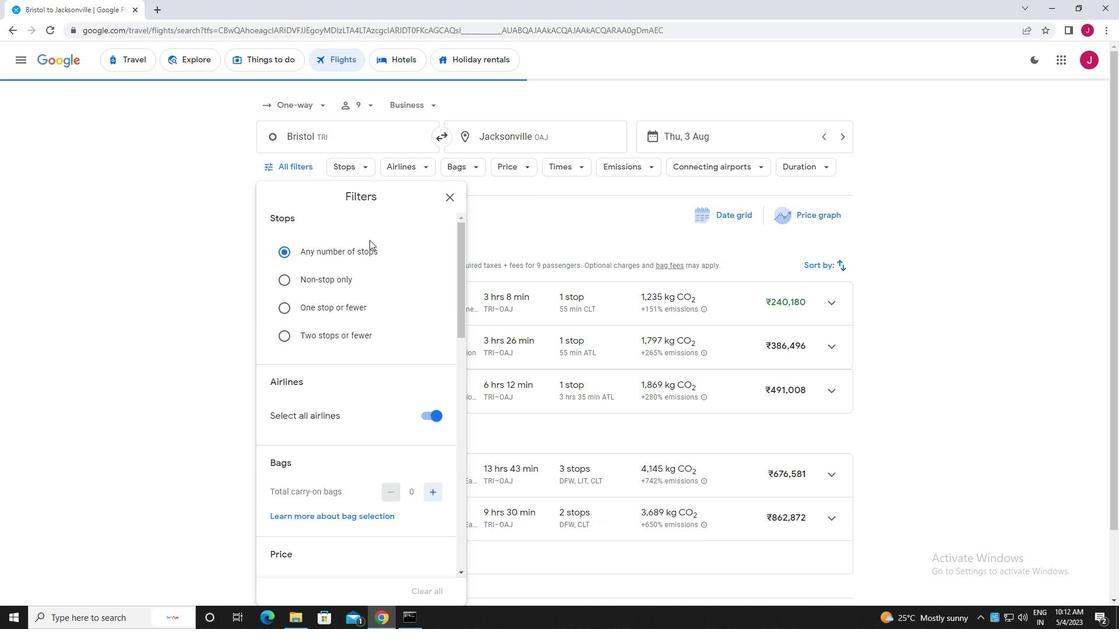 
Action: Mouse scrolled (376, 246) with delta (0, 0)
Screenshot: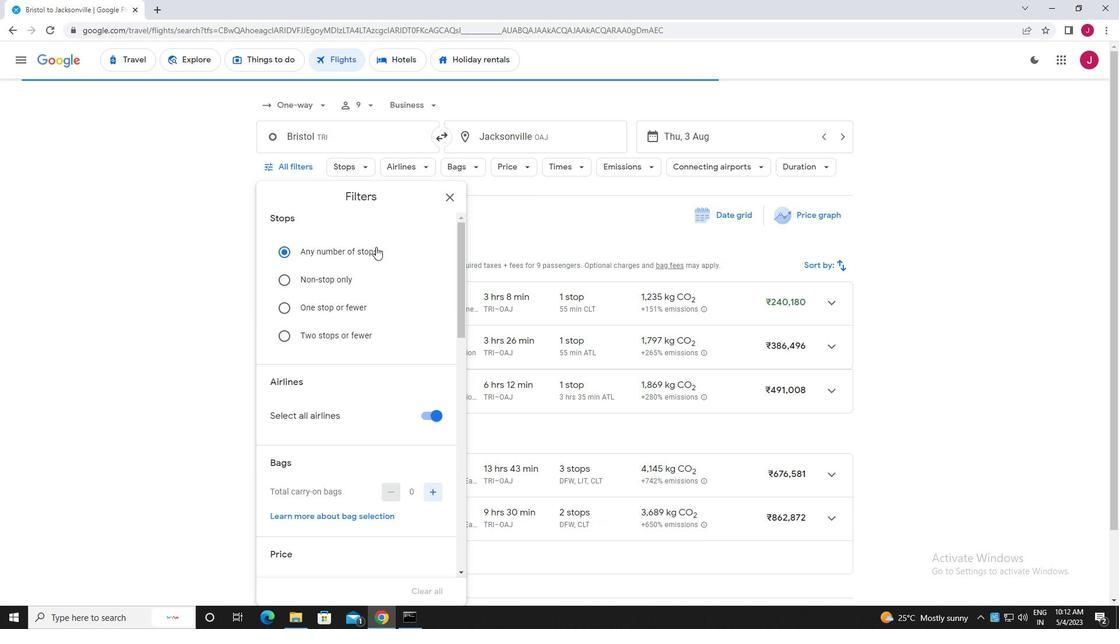
Action: Mouse moved to (377, 250)
Screenshot: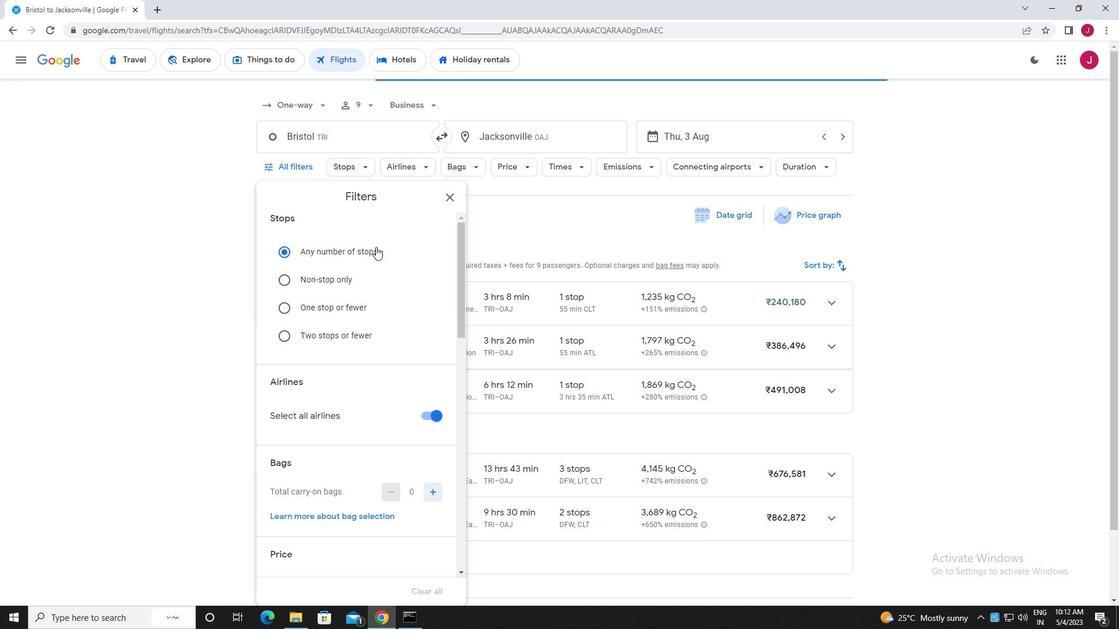 
Action: Mouse scrolled (377, 249) with delta (0, 0)
Screenshot: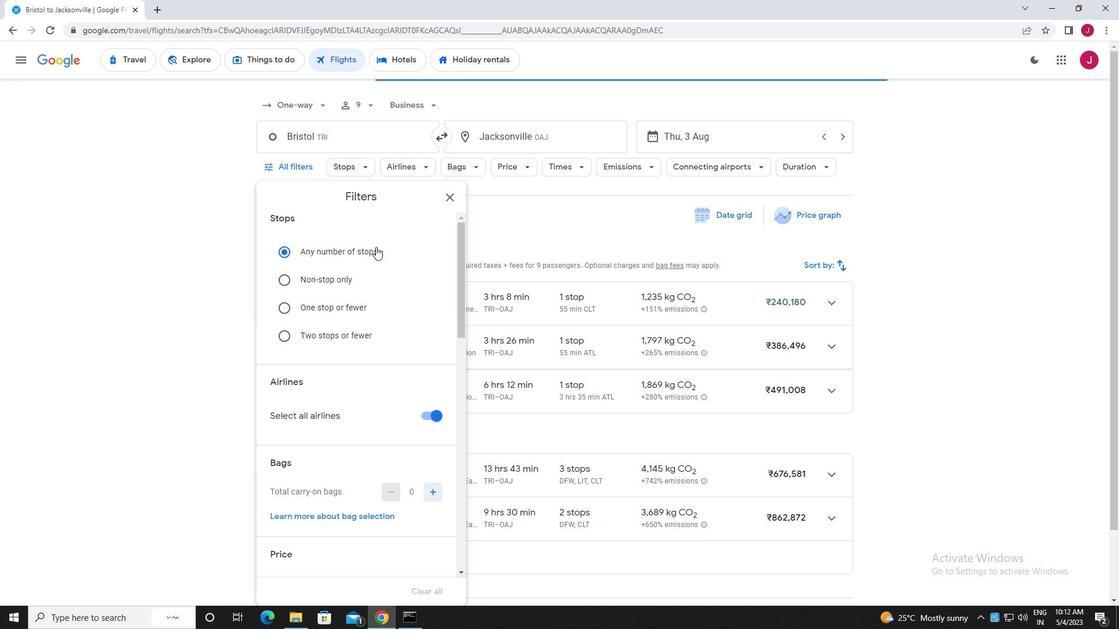 
Action: Mouse moved to (425, 296)
Screenshot: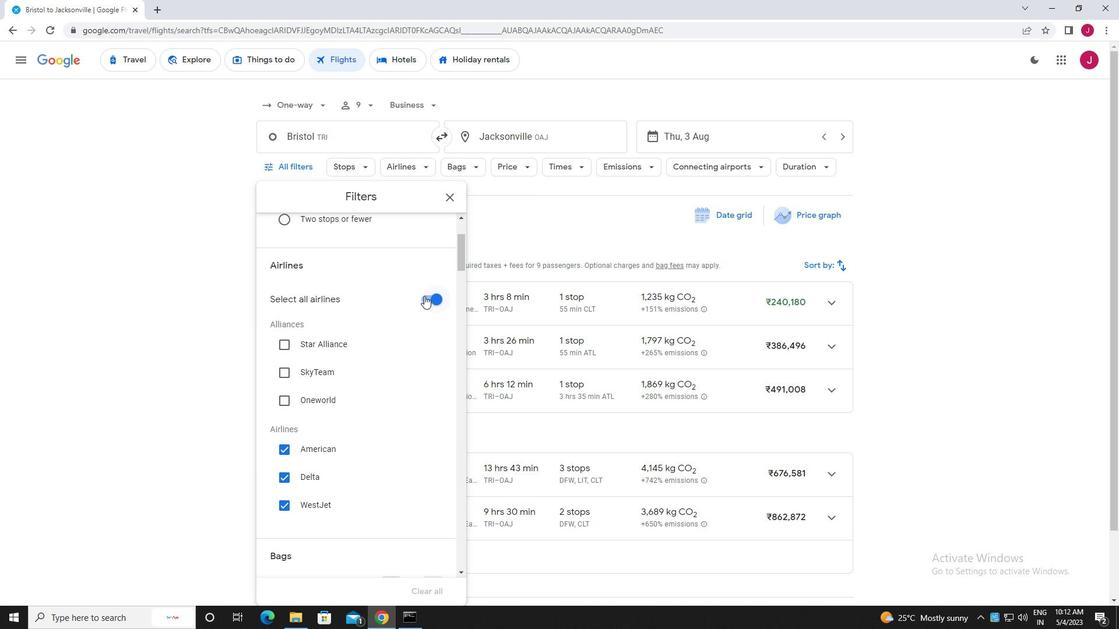 
Action: Mouse pressed left at (425, 296)
Screenshot: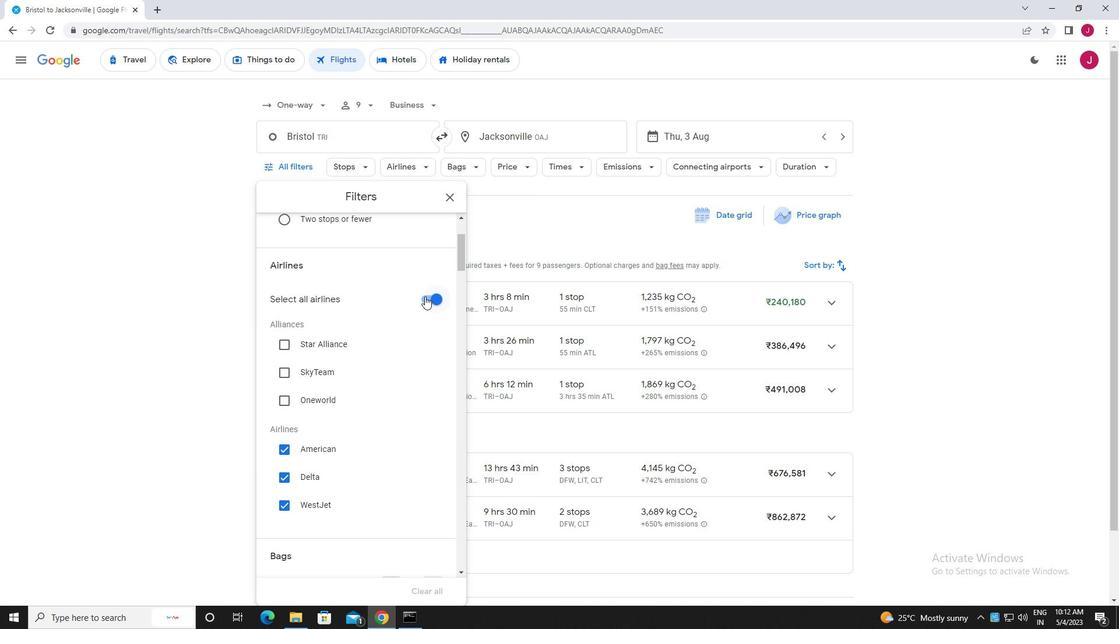 
Action: Mouse moved to (421, 301)
Screenshot: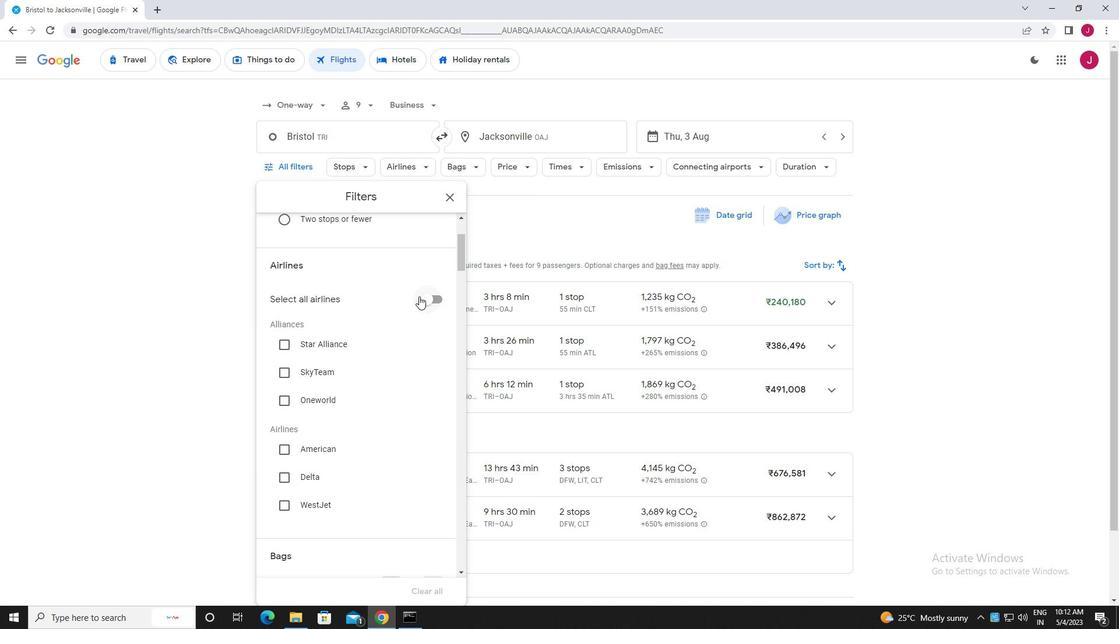 
Action: Mouse scrolled (421, 300) with delta (0, 0)
Screenshot: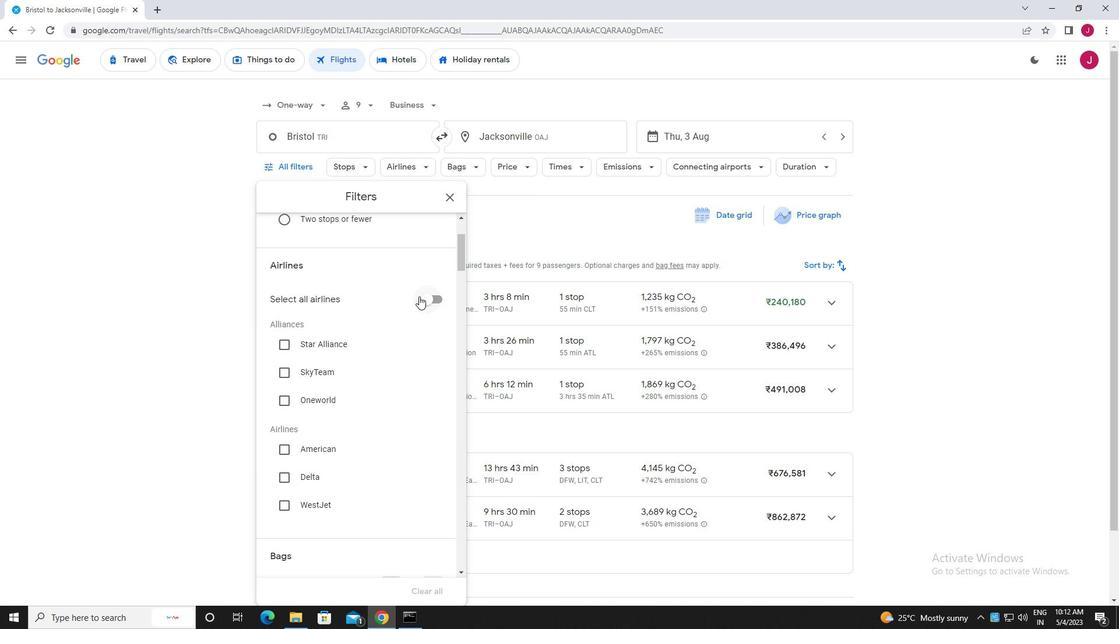 
Action: Mouse scrolled (421, 300) with delta (0, 0)
Screenshot: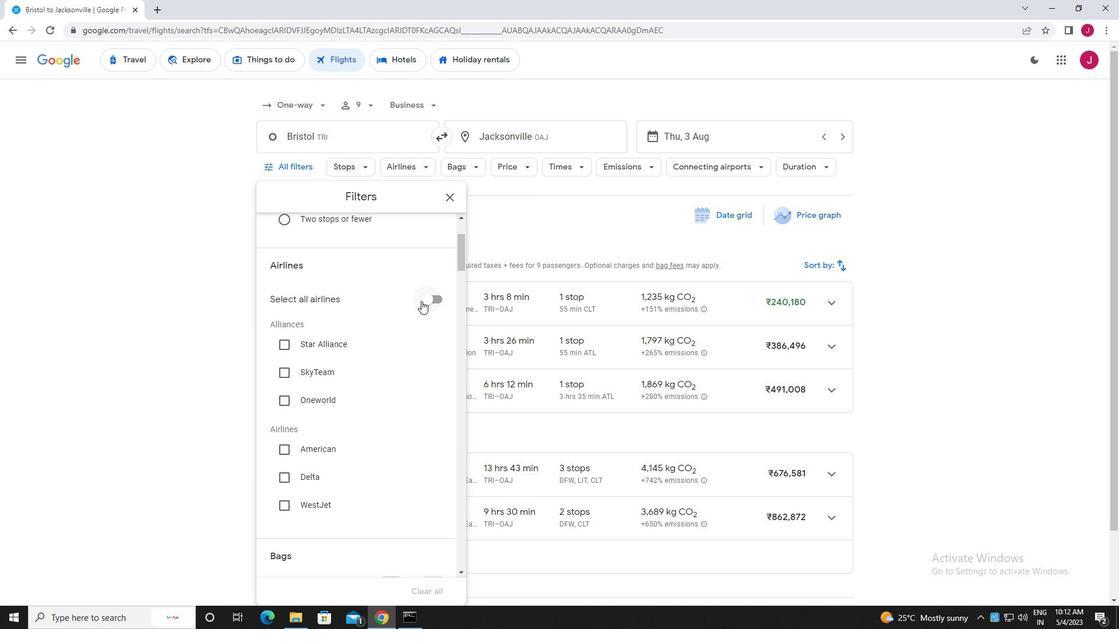 
Action: Mouse moved to (406, 332)
Screenshot: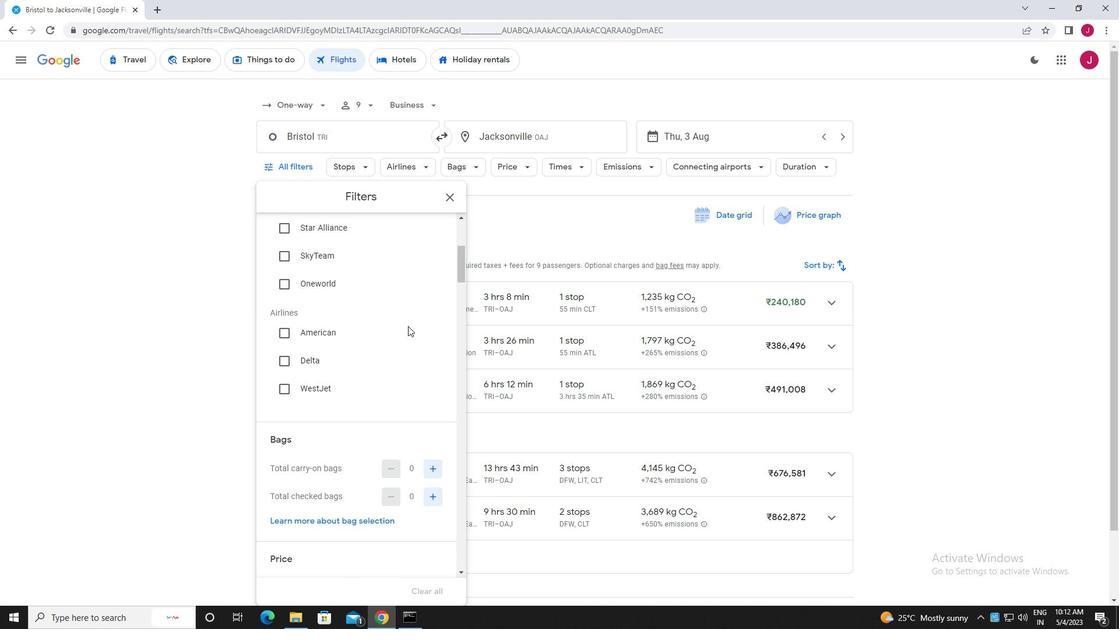 
Action: Mouse scrolled (406, 331) with delta (0, 0)
Screenshot: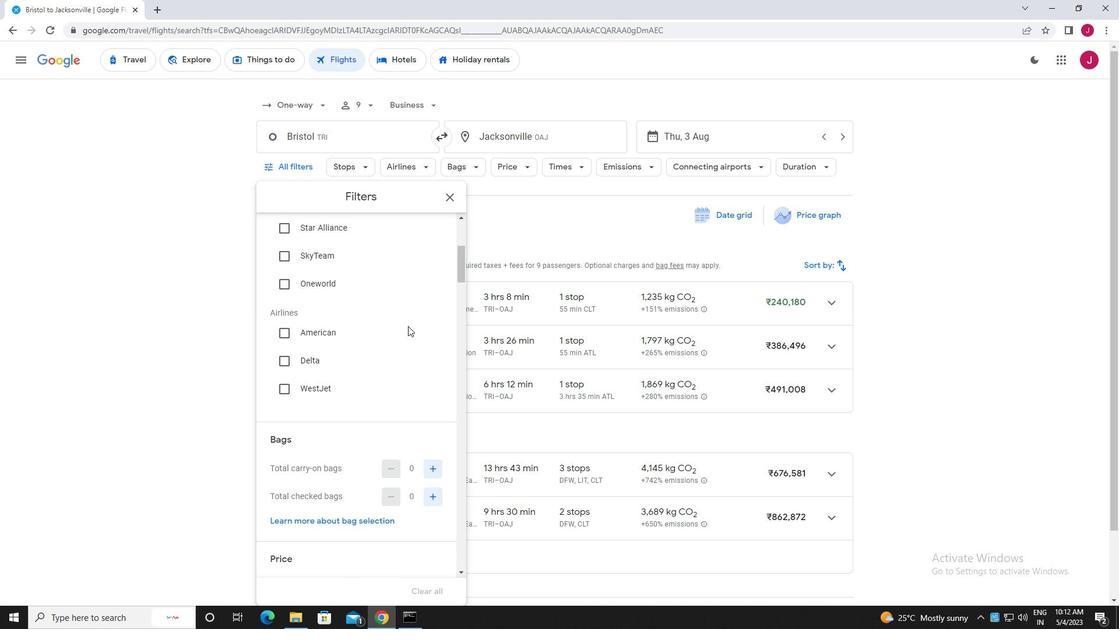 
Action: Mouse moved to (404, 332)
Screenshot: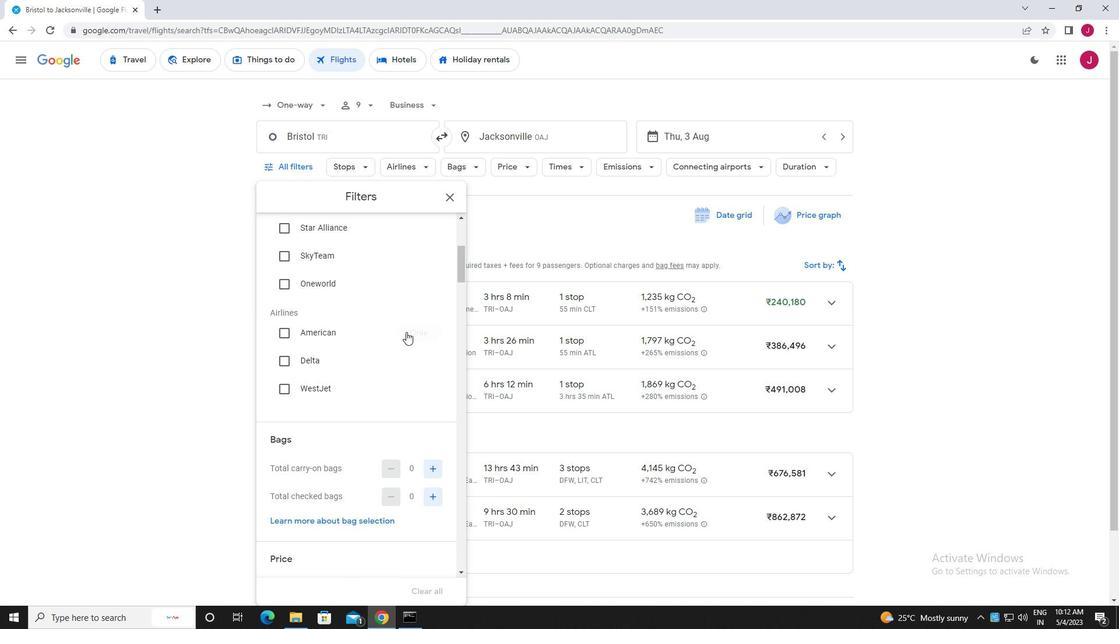 
Action: Mouse scrolled (404, 331) with delta (0, 0)
Screenshot: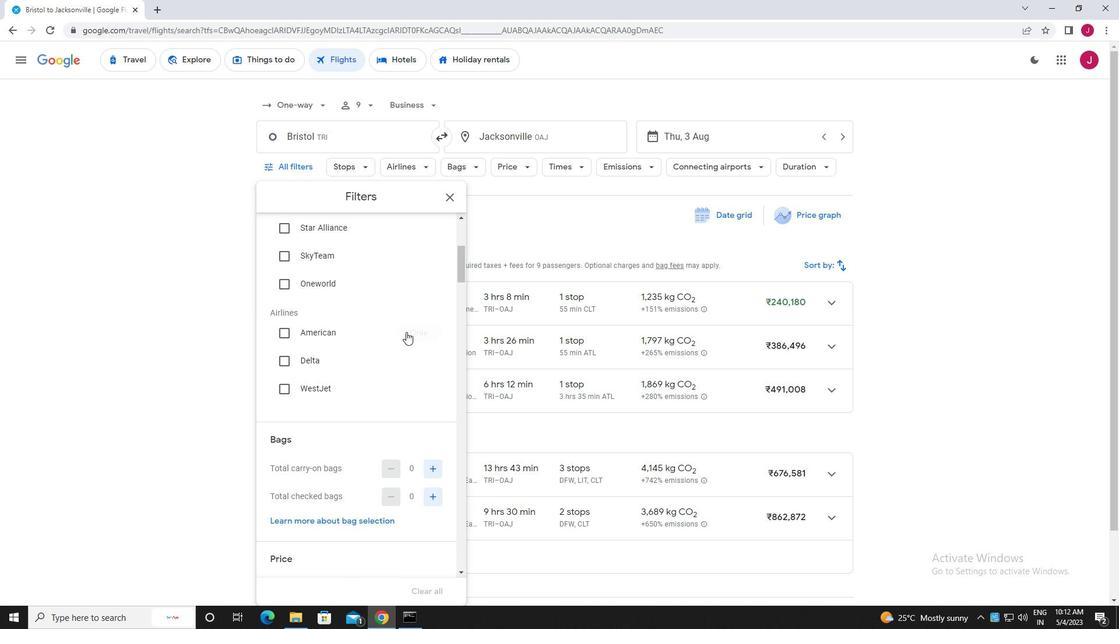 
Action: Mouse moved to (403, 332)
Screenshot: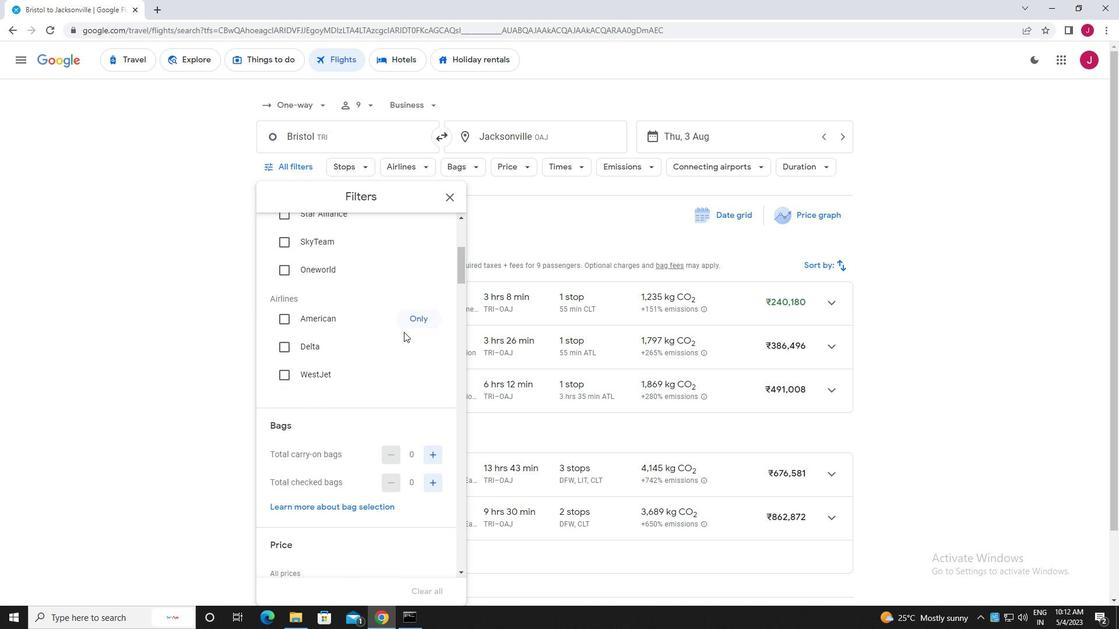 
Action: Mouse scrolled (403, 331) with delta (0, 0)
Screenshot: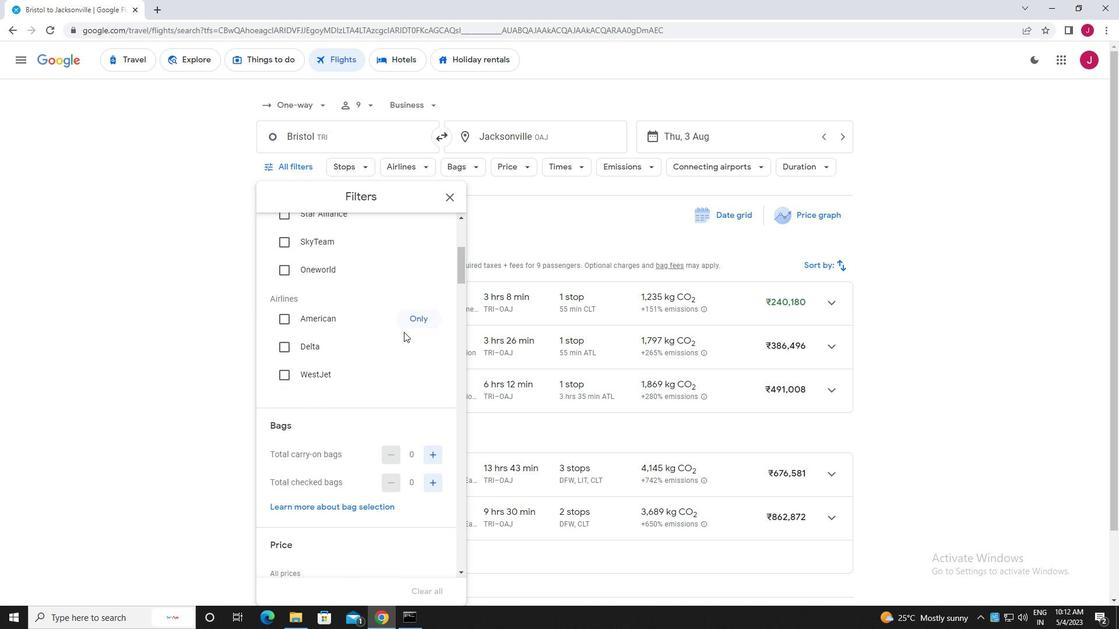 
Action: Mouse moved to (431, 323)
Screenshot: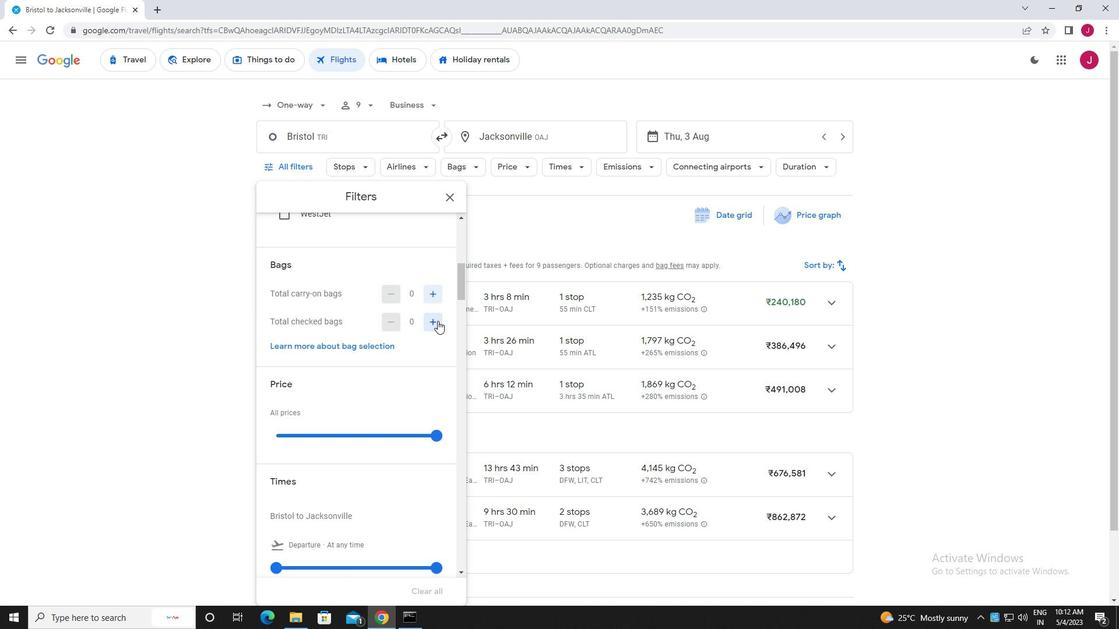 
Action: Mouse pressed left at (431, 323)
Screenshot: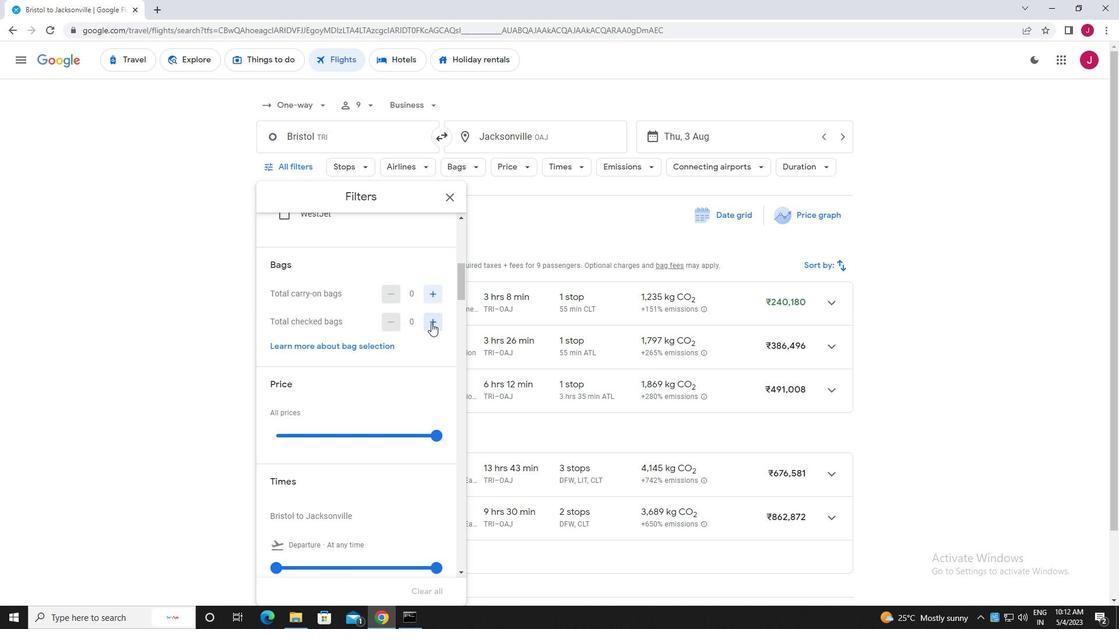 
Action: Mouse pressed left at (431, 323)
Screenshot: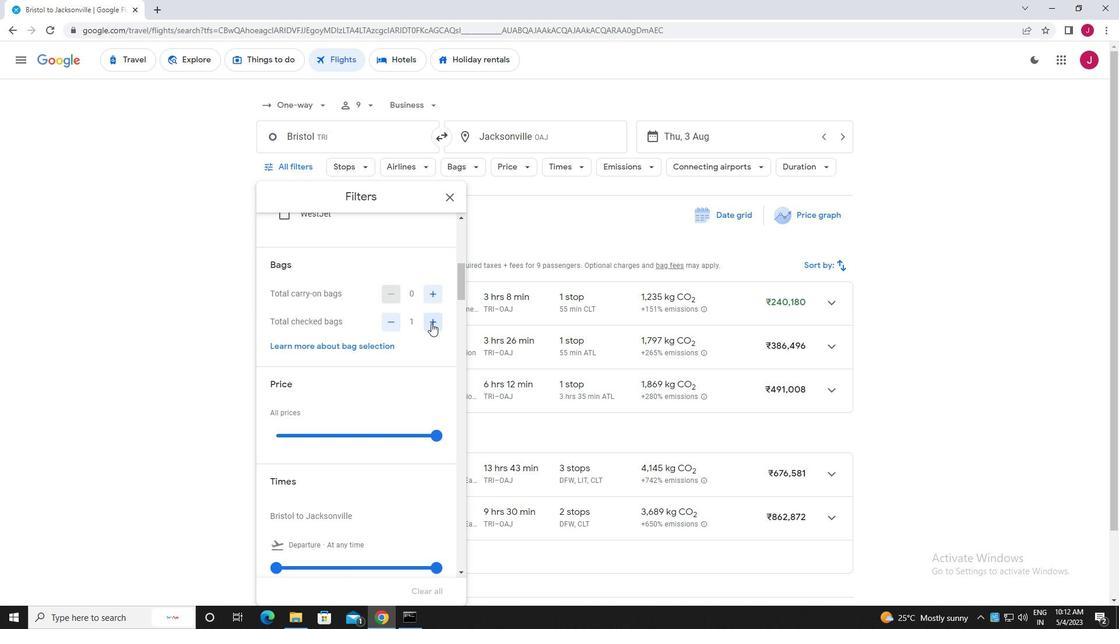 
Action: Mouse scrolled (431, 323) with delta (0, 0)
Screenshot: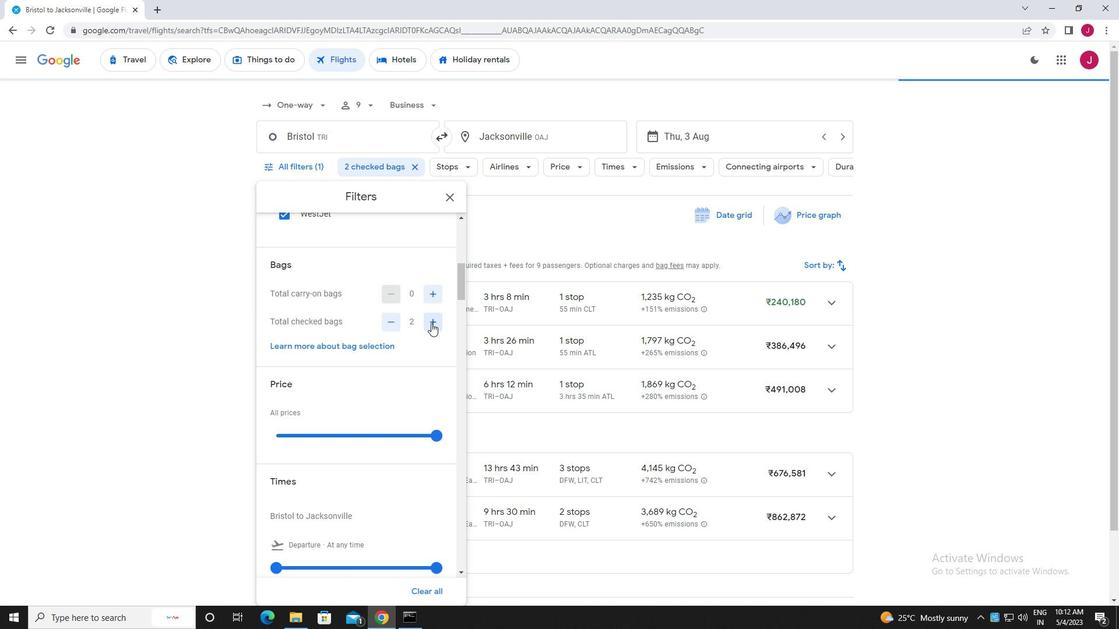 
Action: Mouse scrolled (431, 323) with delta (0, 0)
Screenshot: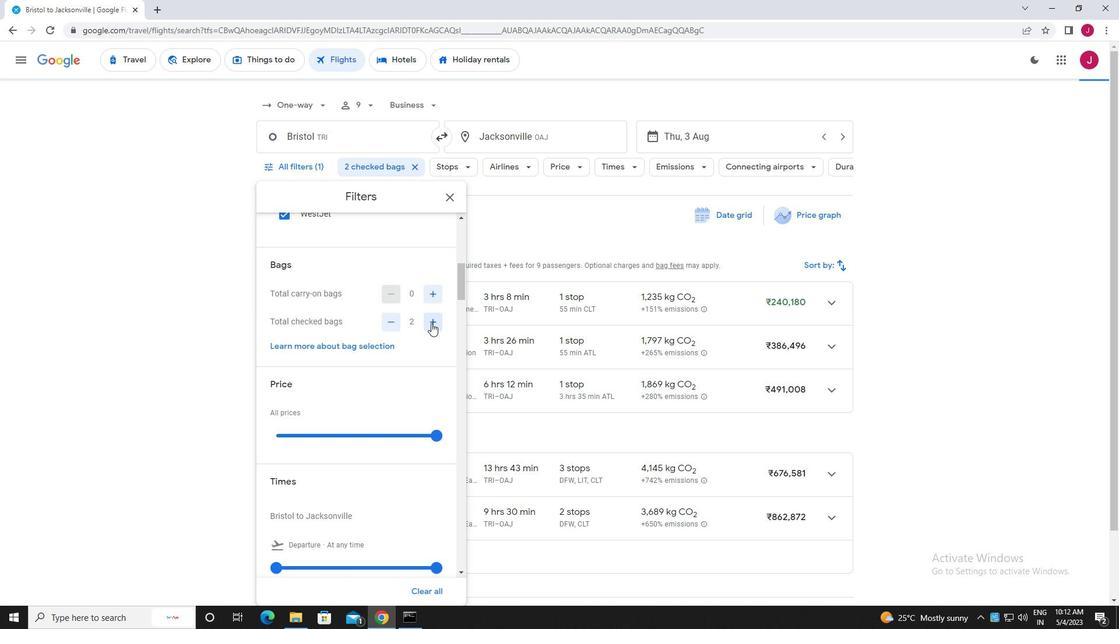 
Action: Mouse scrolled (431, 323) with delta (0, 0)
Screenshot: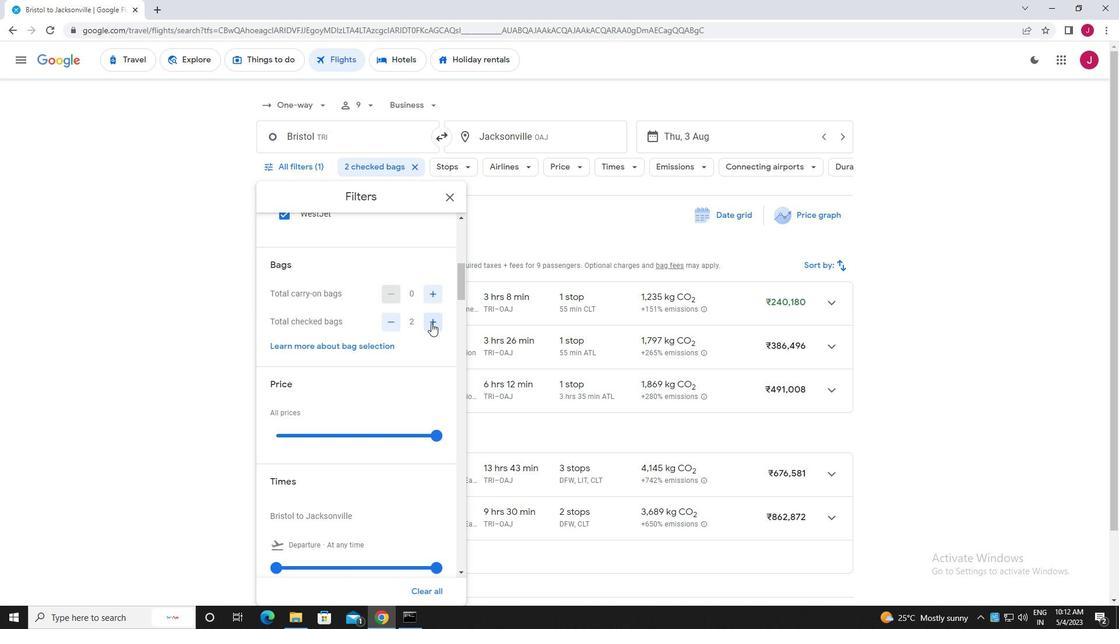 
Action: Mouse moved to (437, 261)
Screenshot: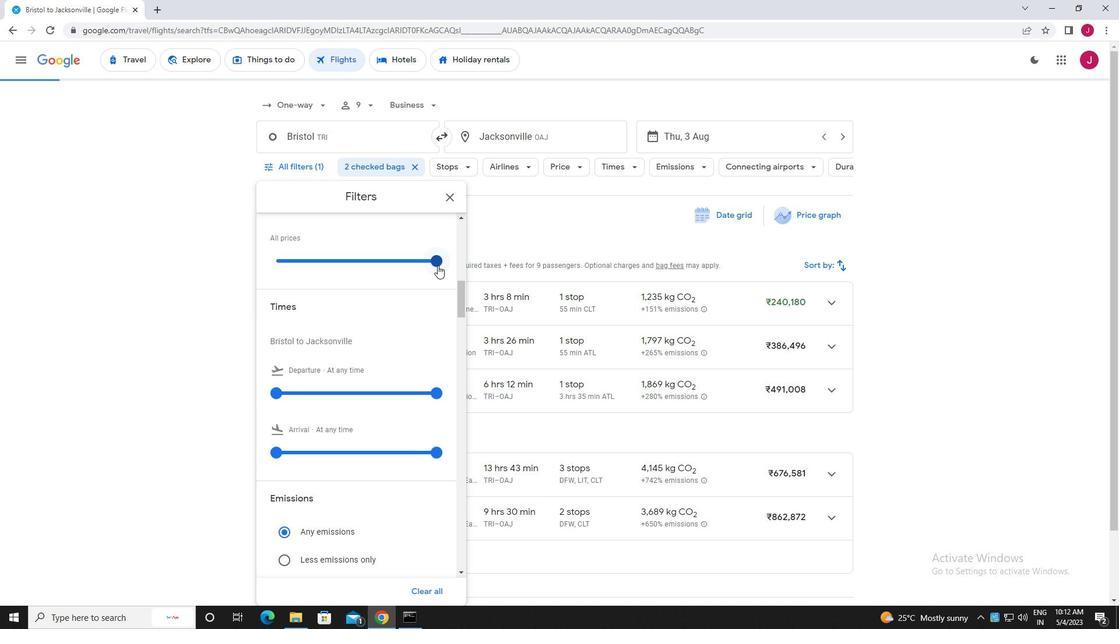
Action: Mouse pressed left at (437, 261)
Screenshot: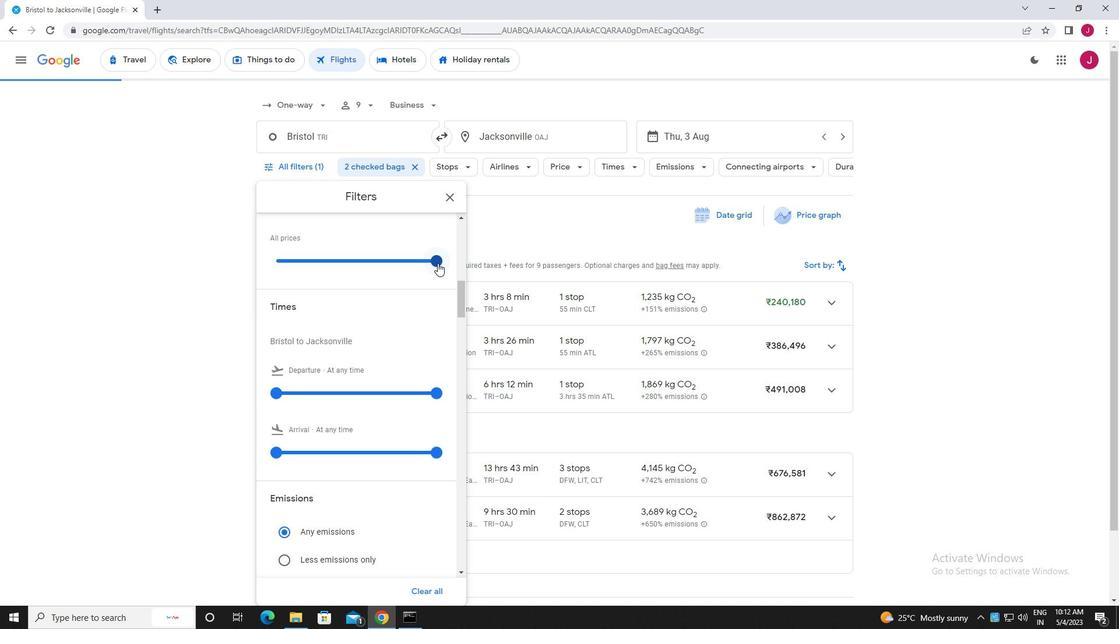 
Action: Mouse moved to (277, 395)
Screenshot: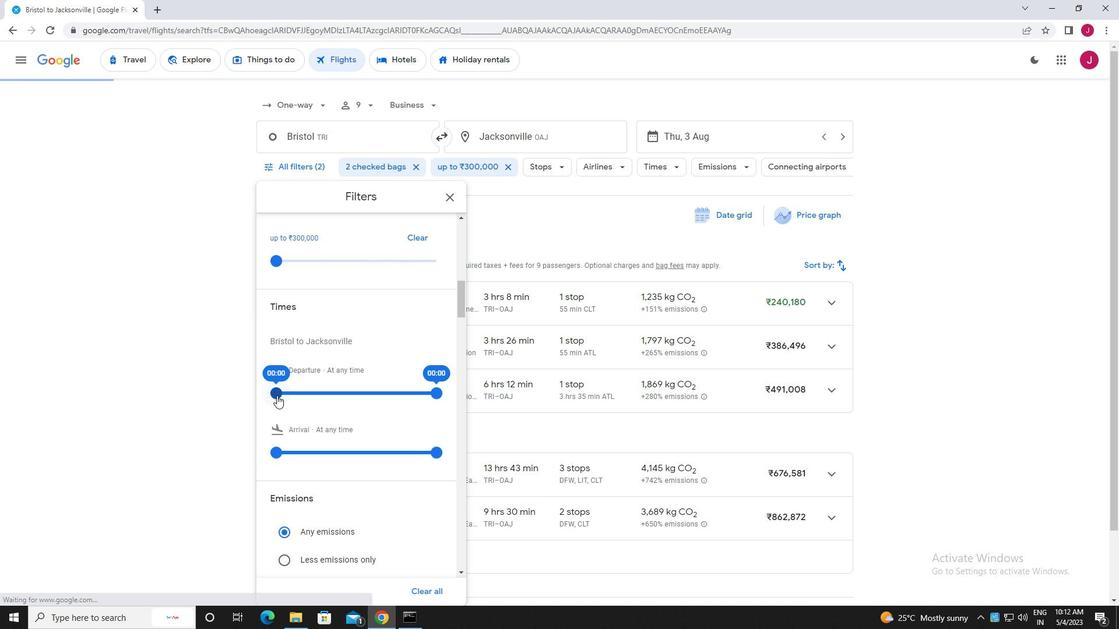 
Action: Mouse pressed left at (277, 395)
Screenshot: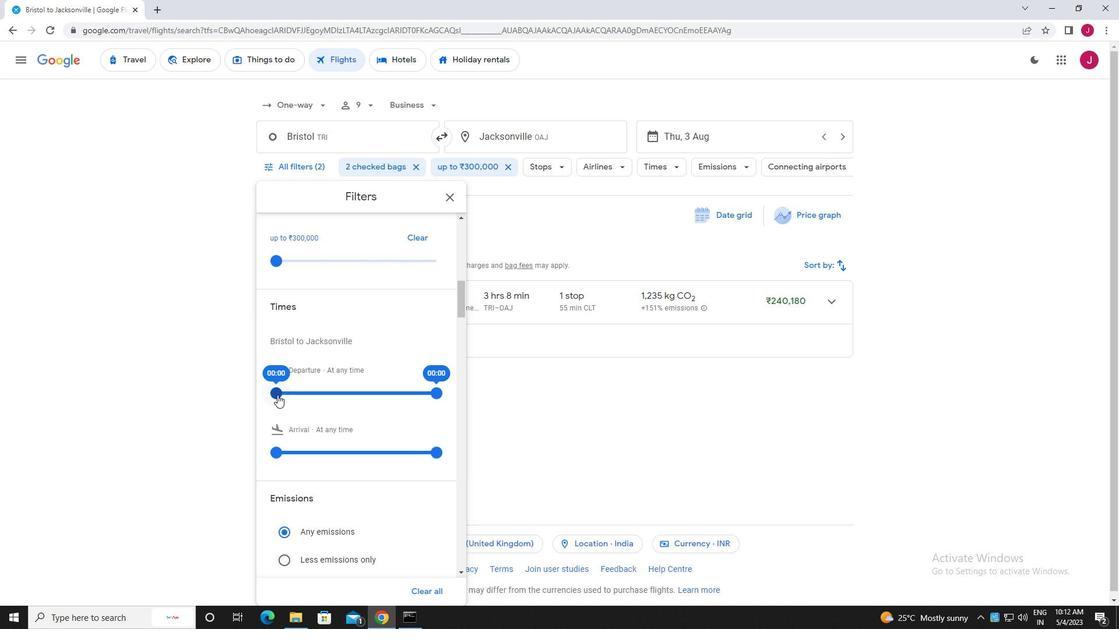 
Action: Mouse moved to (456, 195)
Screenshot: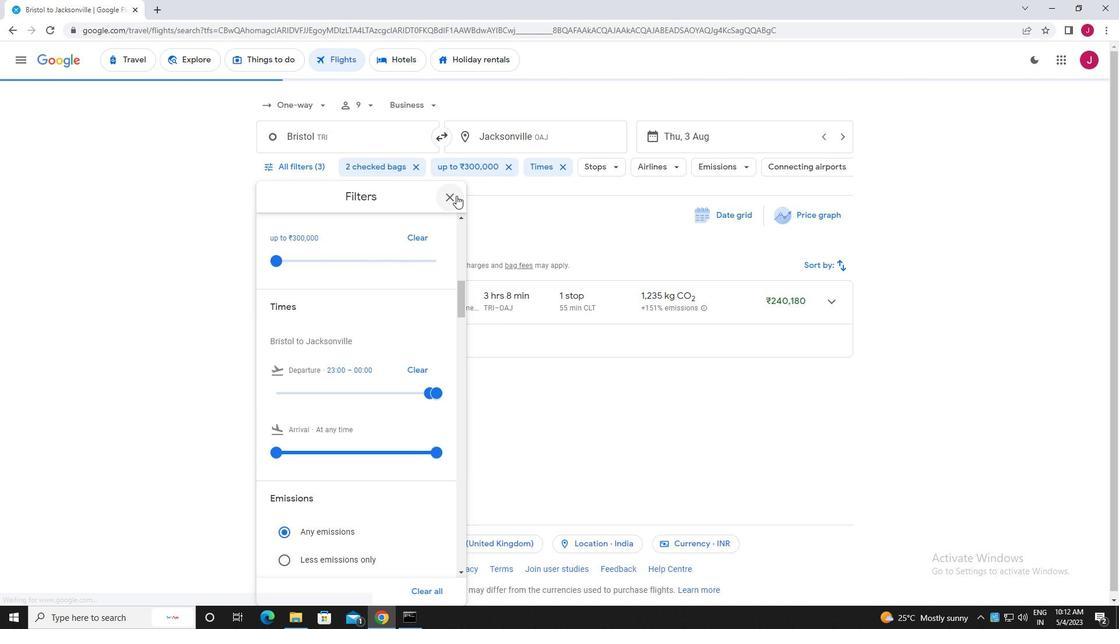 
Action: Mouse pressed left at (456, 195)
Screenshot: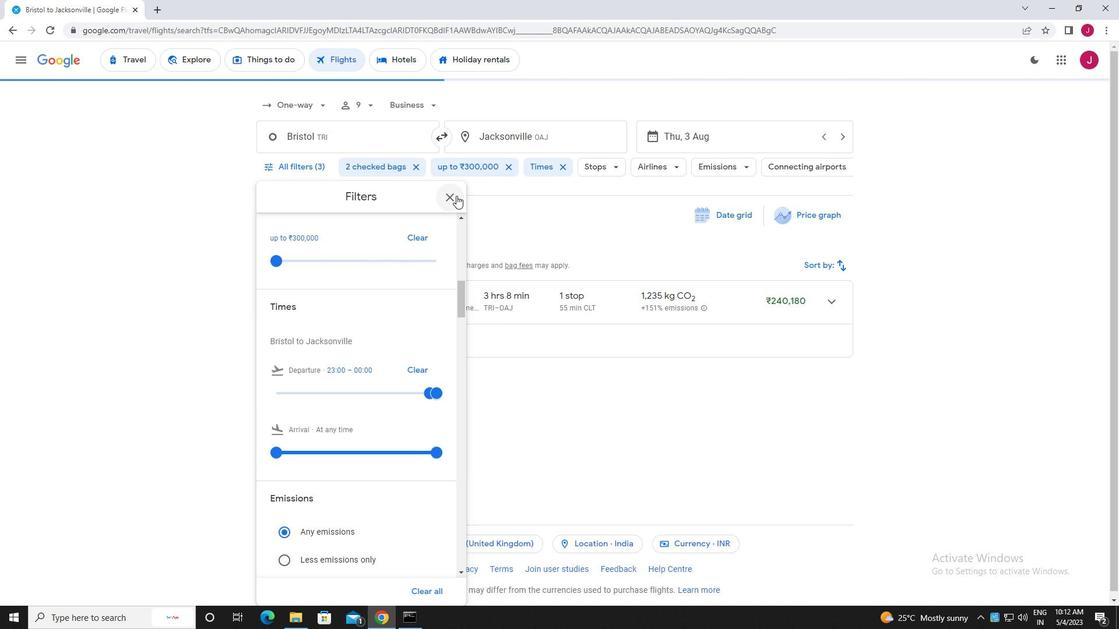 
